 Task: Look for space in Valledupar, Colombia from 2nd June, 2023 to 9th June, 2023 for 5 adults in price range Rs.7000 to Rs.13000. Place can be shared room with 2 bedrooms having 5 beds and 2 bathrooms. Property type can be house, flat, guest house. Amenities needed are: wifi, washing machine. Booking option can be shelf check-in. Required host language is English.
Action: Mouse moved to (451, 96)
Screenshot: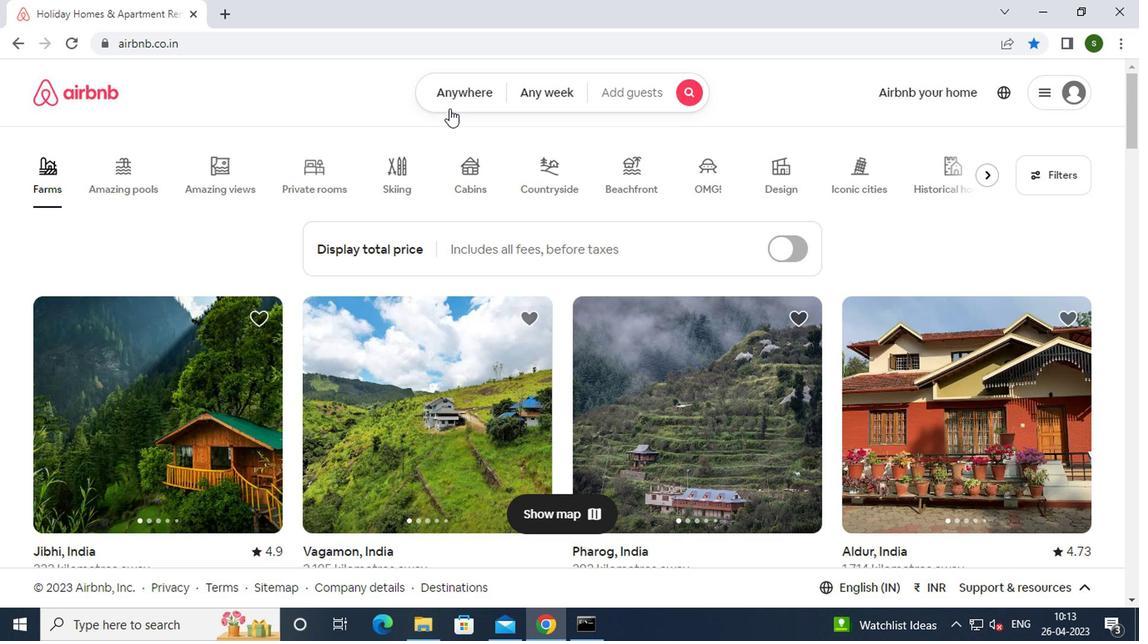 
Action: Mouse pressed left at (451, 96)
Screenshot: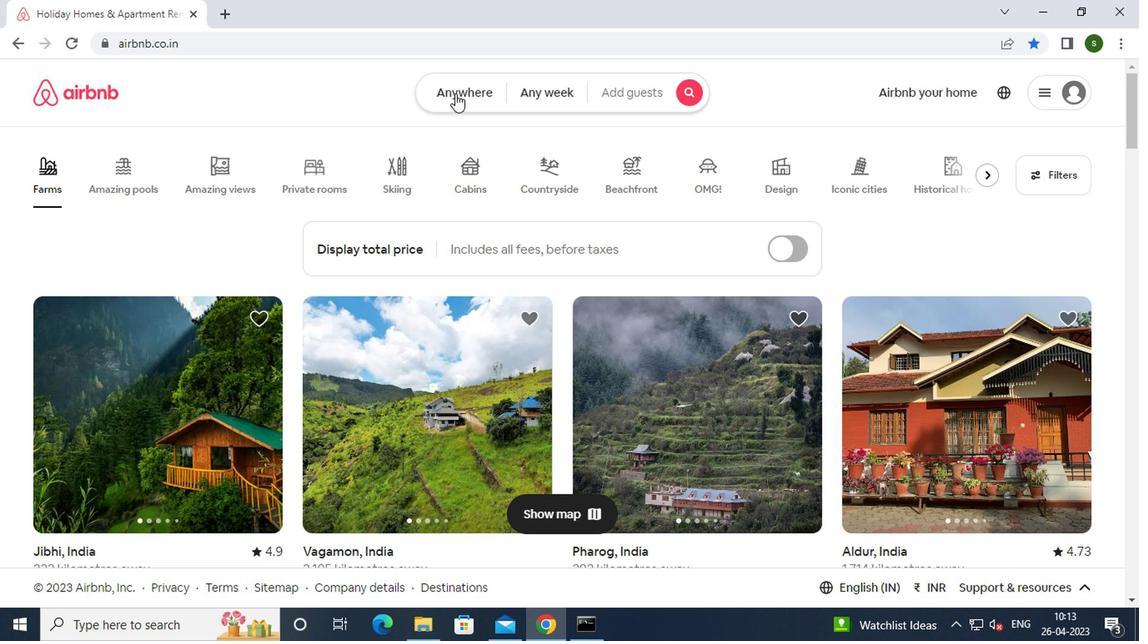 
Action: Mouse moved to (352, 169)
Screenshot: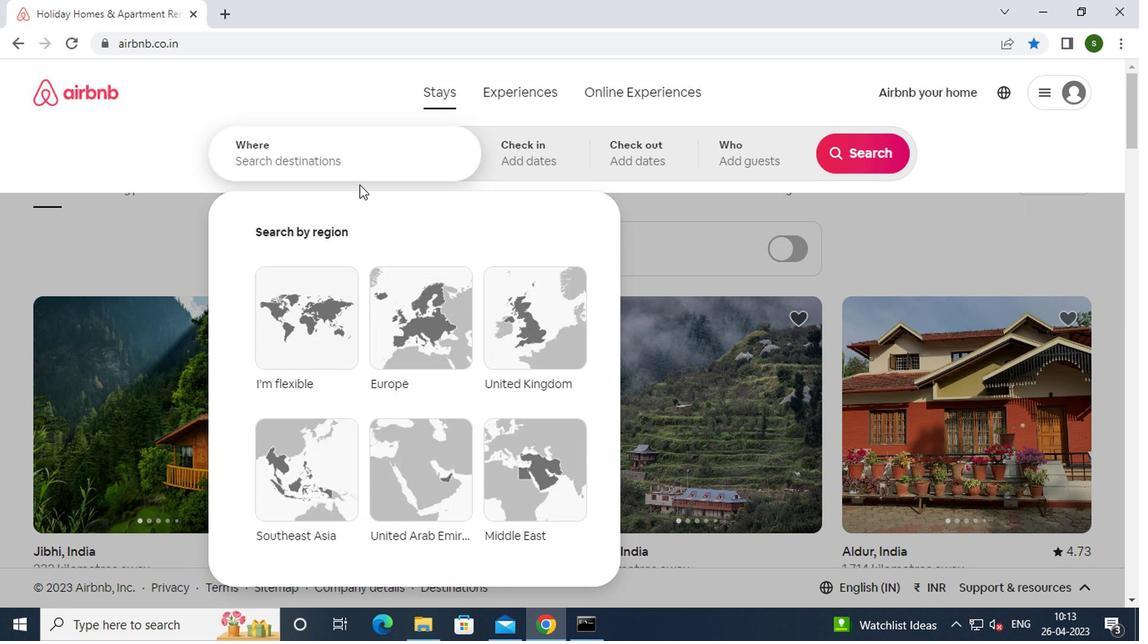 
Action: Mouse pressed left at (352, 169)
Screenshot: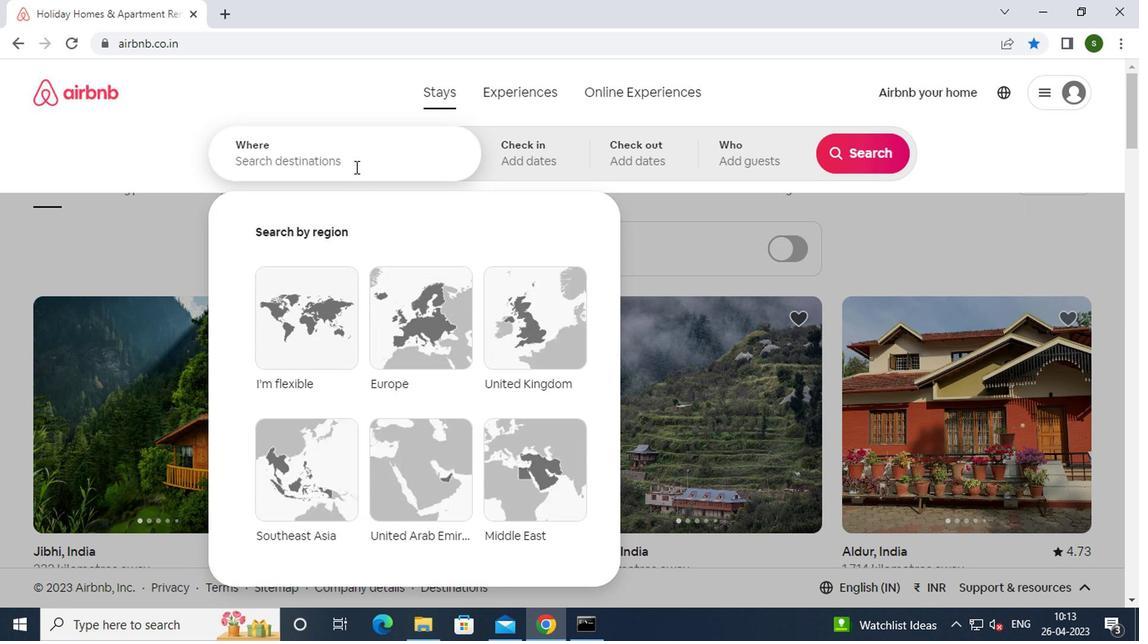 
Action: Key pressed v<Key.caps_lock>alledupar,<Key.space><Key.caps_lock>c<Key.caps_lock>olombia<Key.enter>
Screenshot: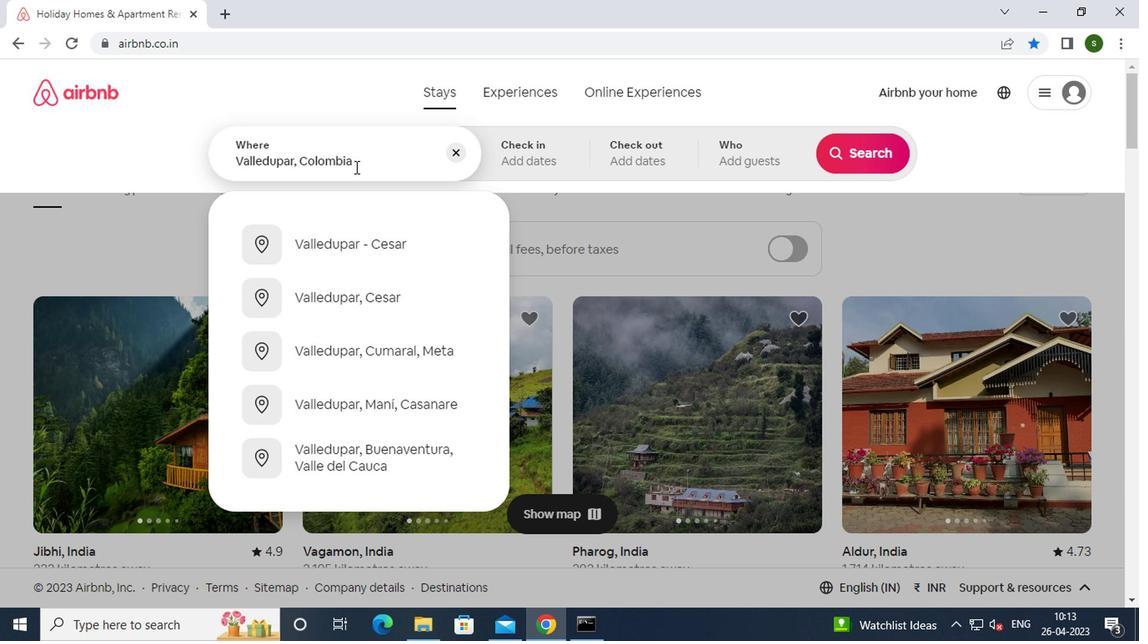 
Action: Mouse moved to (853, 287)
Screenshot: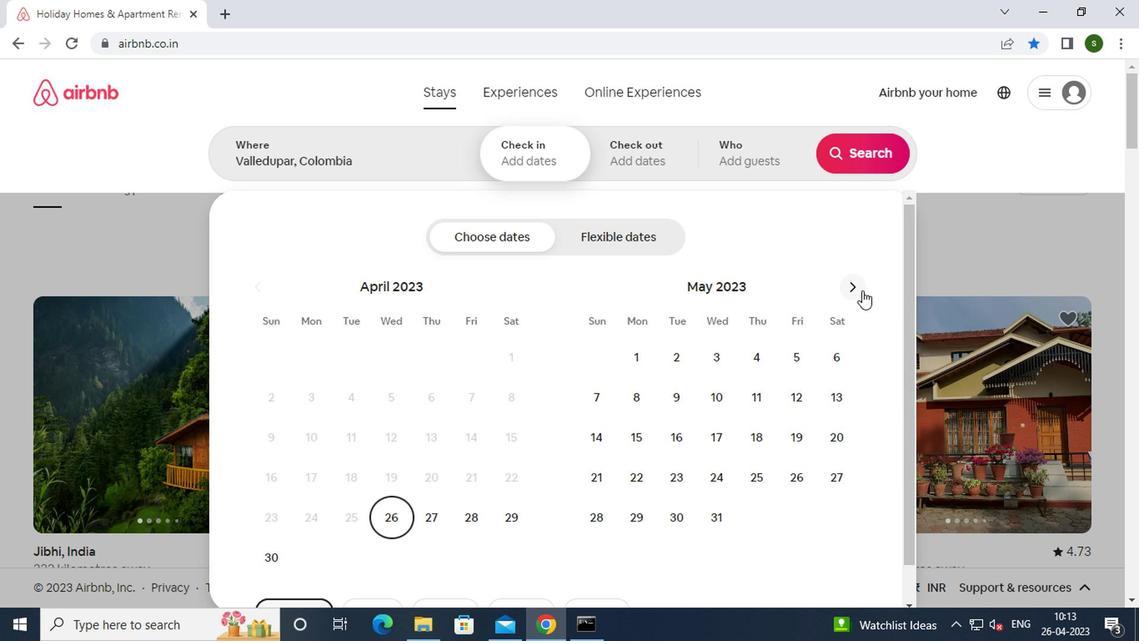 
Action: Mouse pressed left at (853, 287)
Screenshot: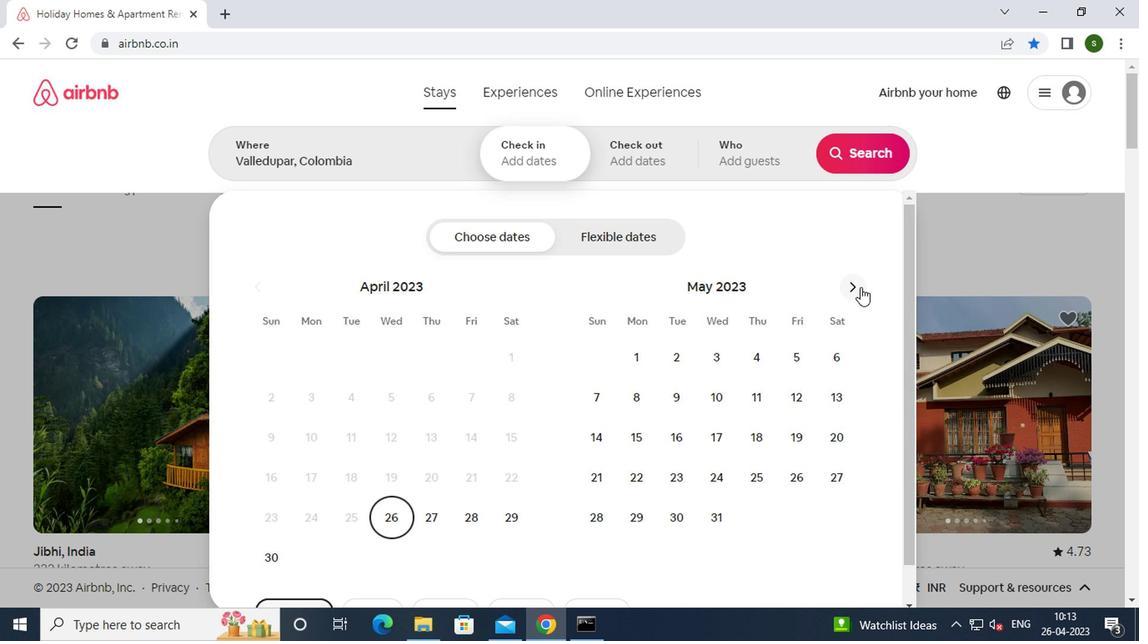 
Action: Mouse moved to (803, 359)
Screenshot: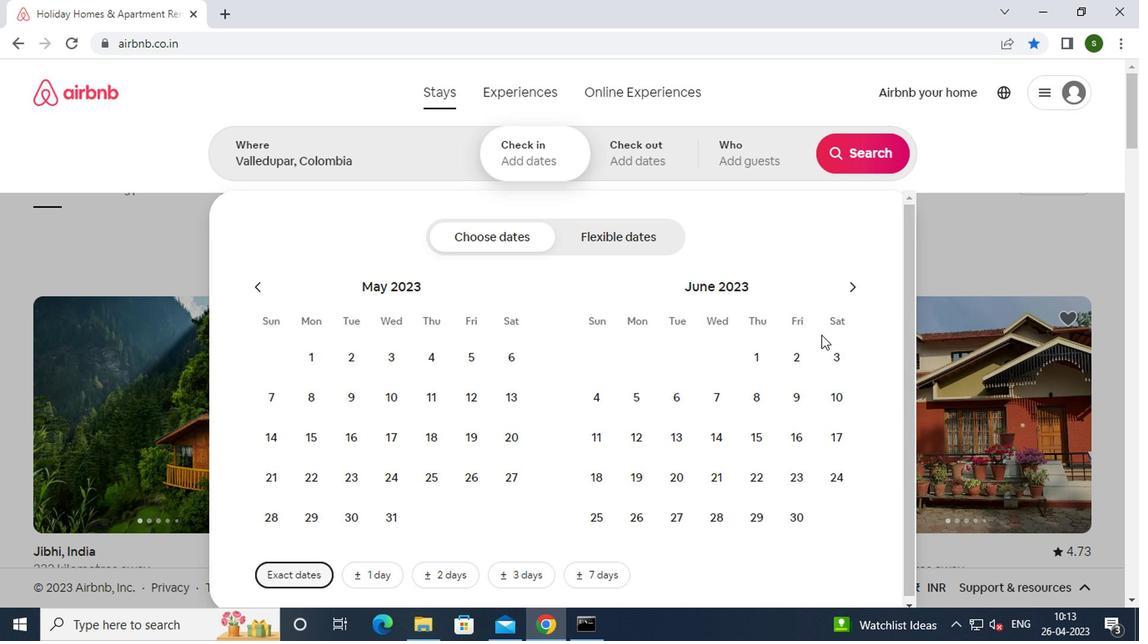 
Action: Mouse pressed left at (803, 359)
Screenshot: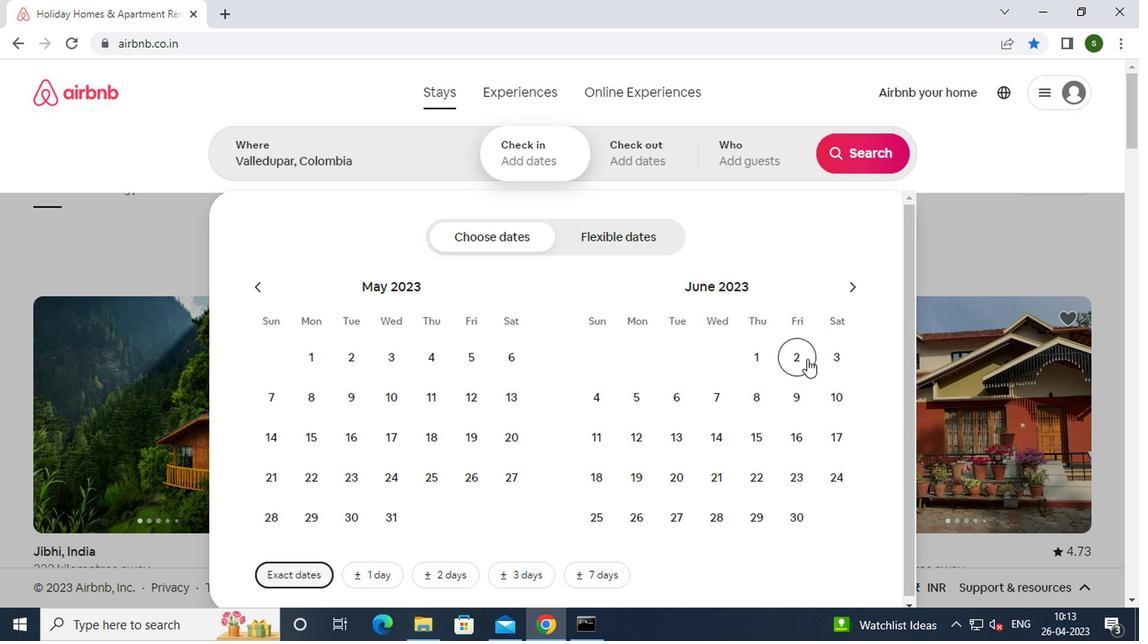 
Action: Mouse moved to (798, 390)
Screenshot: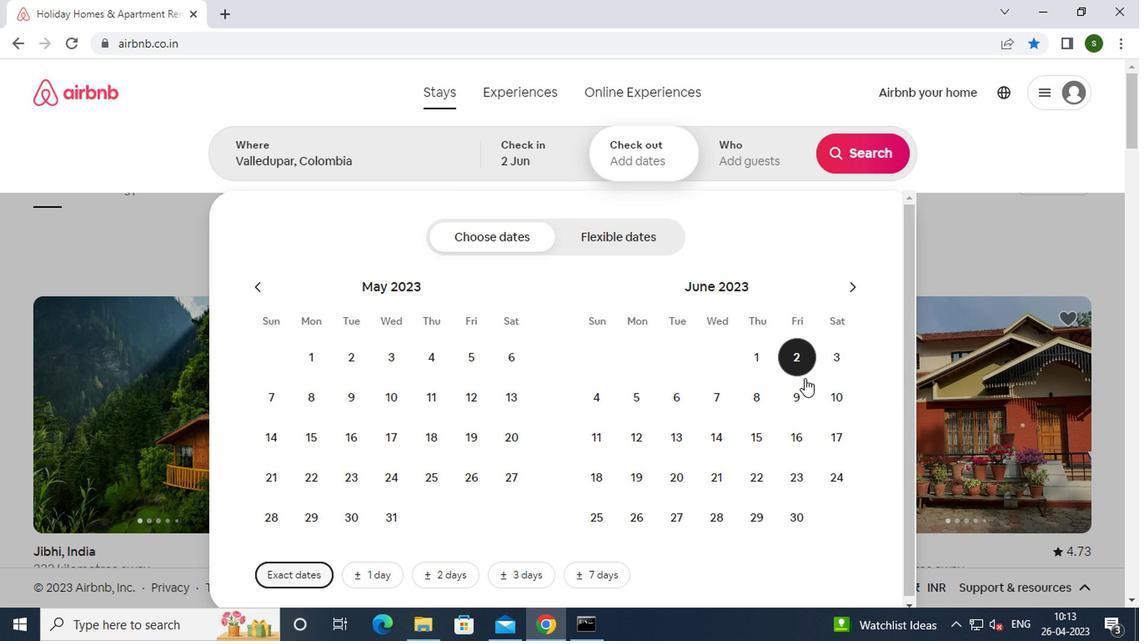 
Action: Mouse pressed left at (798, 390)
Screenshot: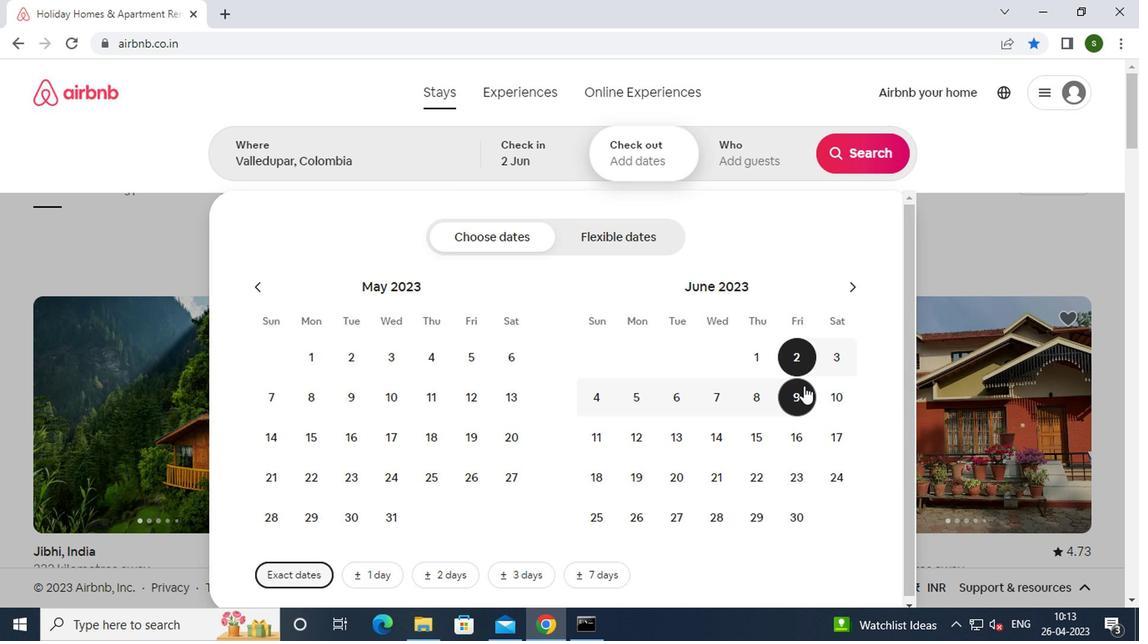 
Action: Mouse moved to (753, 169)
Screenshot: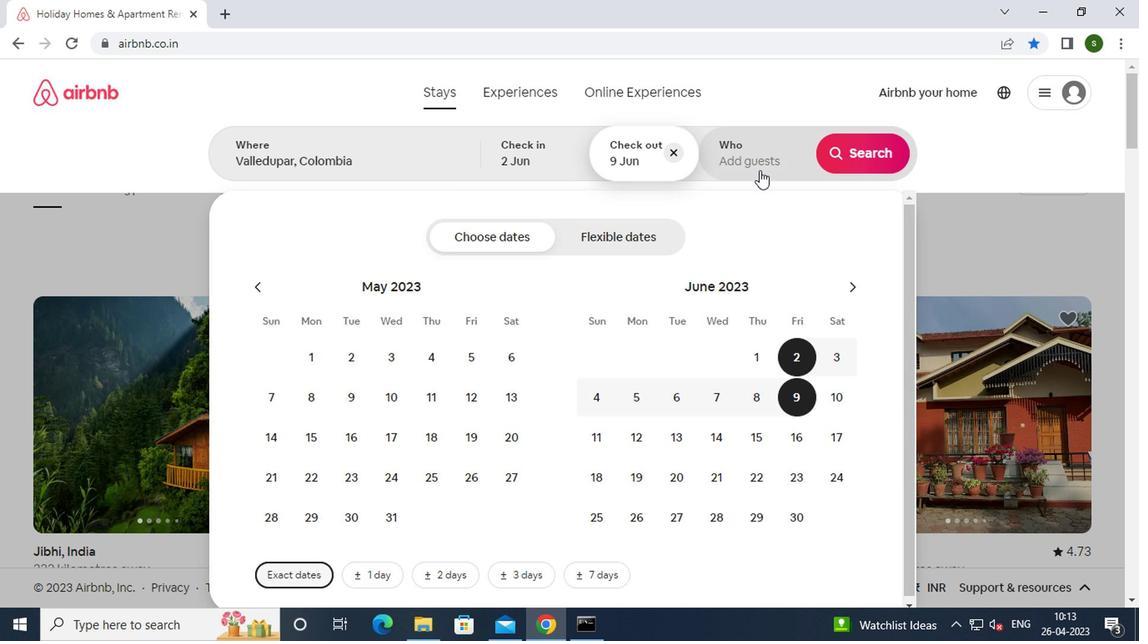
Action: Mouse pressed left at (753, 169)
Screenshot: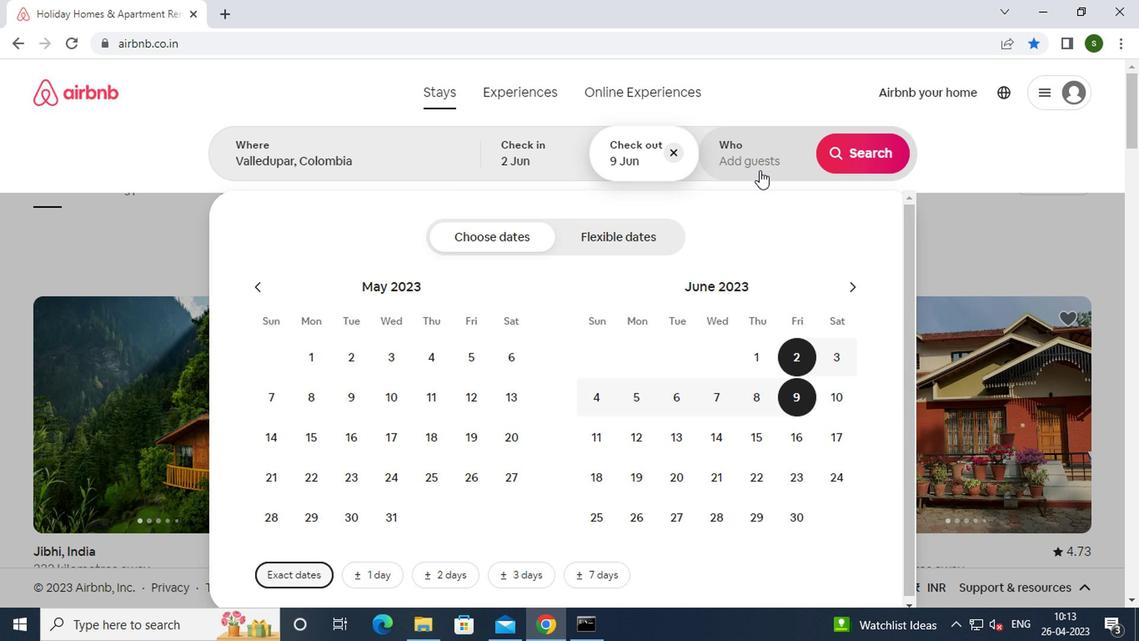 
Action: Mouse moved to (879, 243)
Screenshot: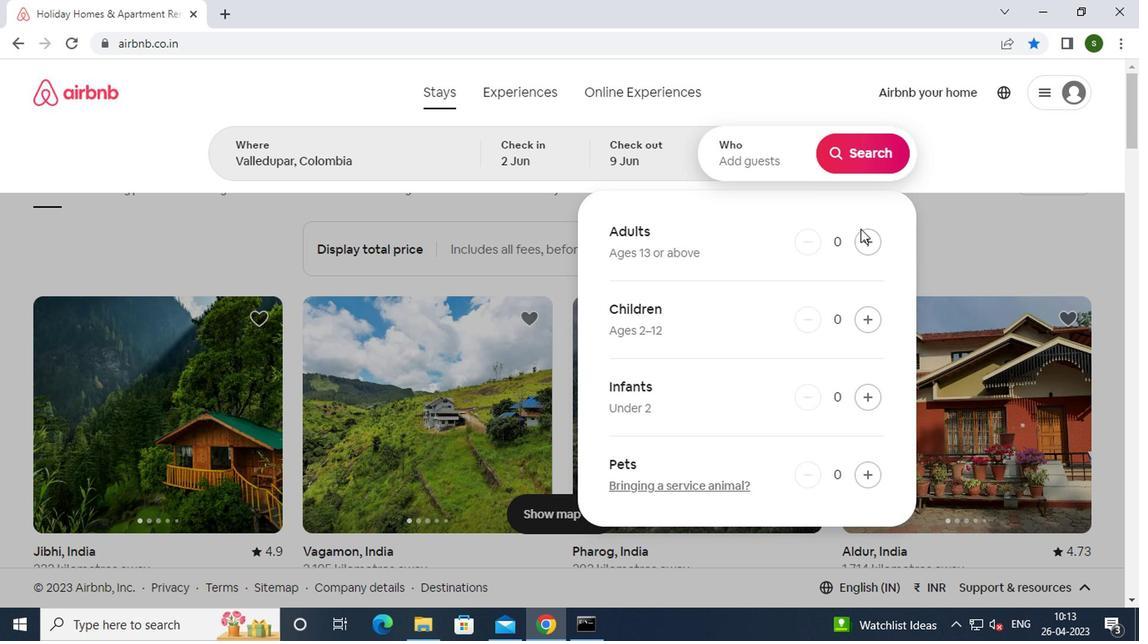 
Action: Mouse pressed left at (879, 243)
Screenshot: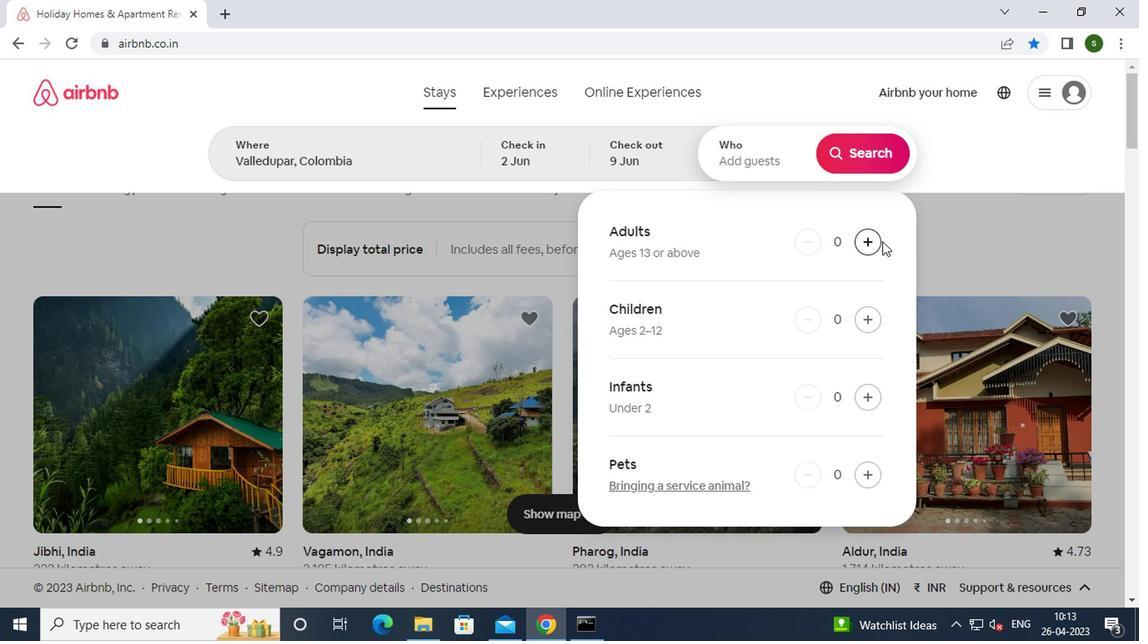
Action: Mouse moved to (872, 243)
Screenshot: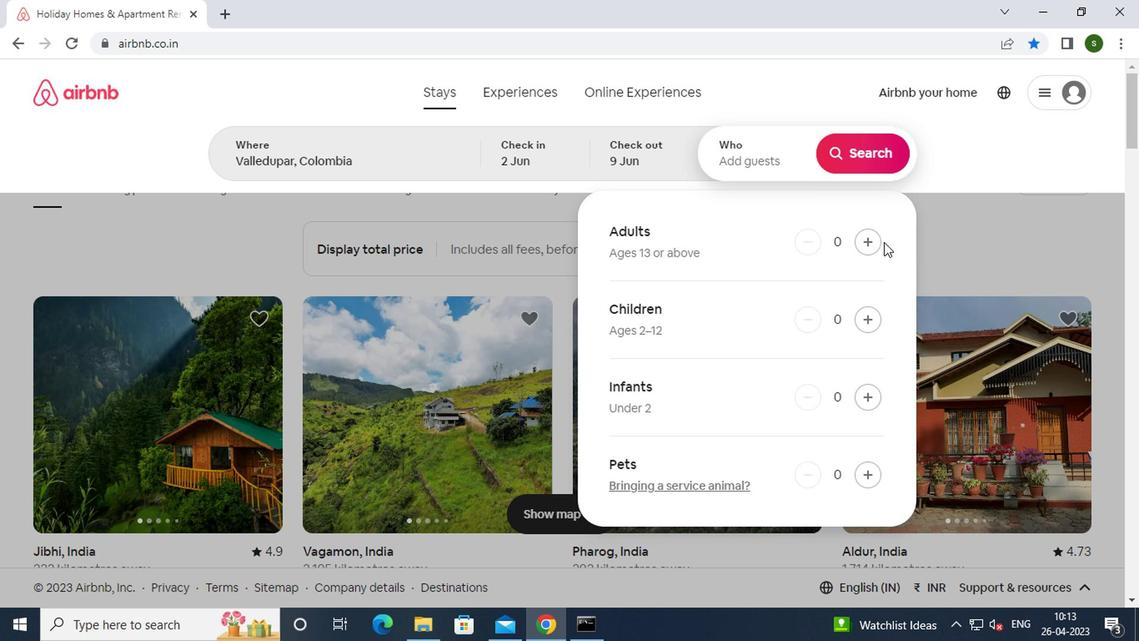 
Action: Mouse pressed left at (872, 243)
Screenshot: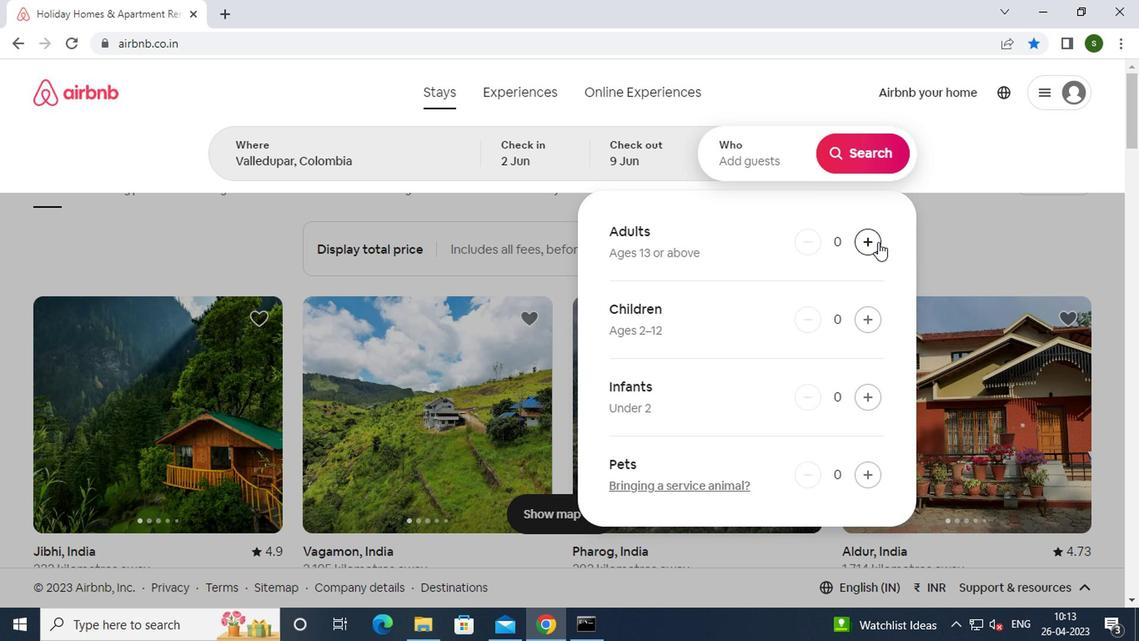 
Action: Mouse pressed left at (872, 243)
Screenshot: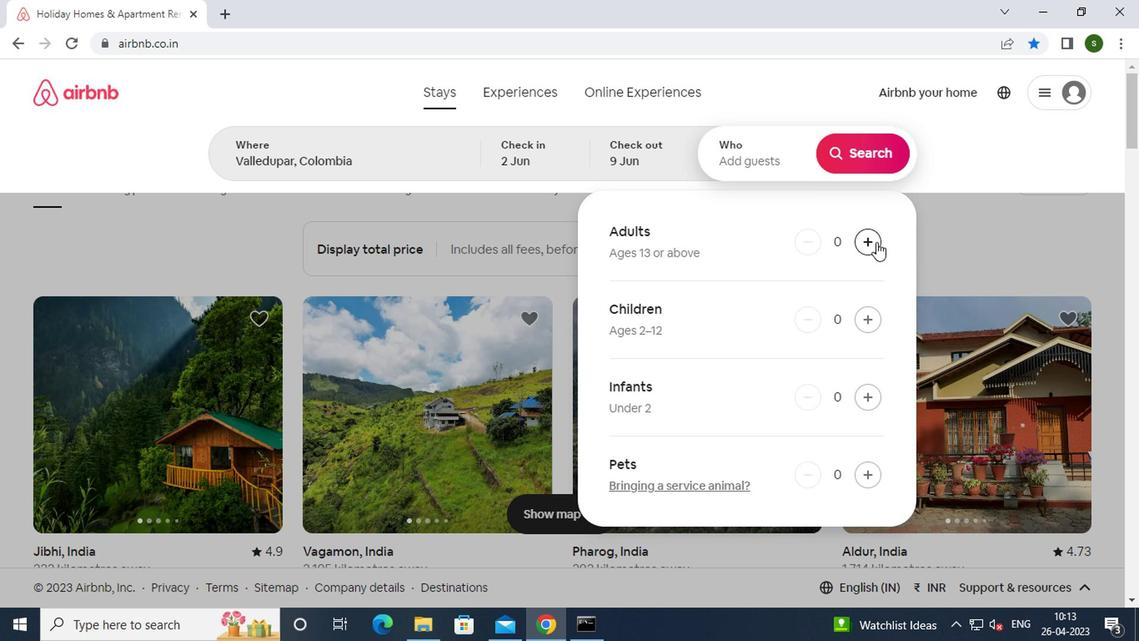 
Action: Mouse pressed left at (872, 243)
Screenshot: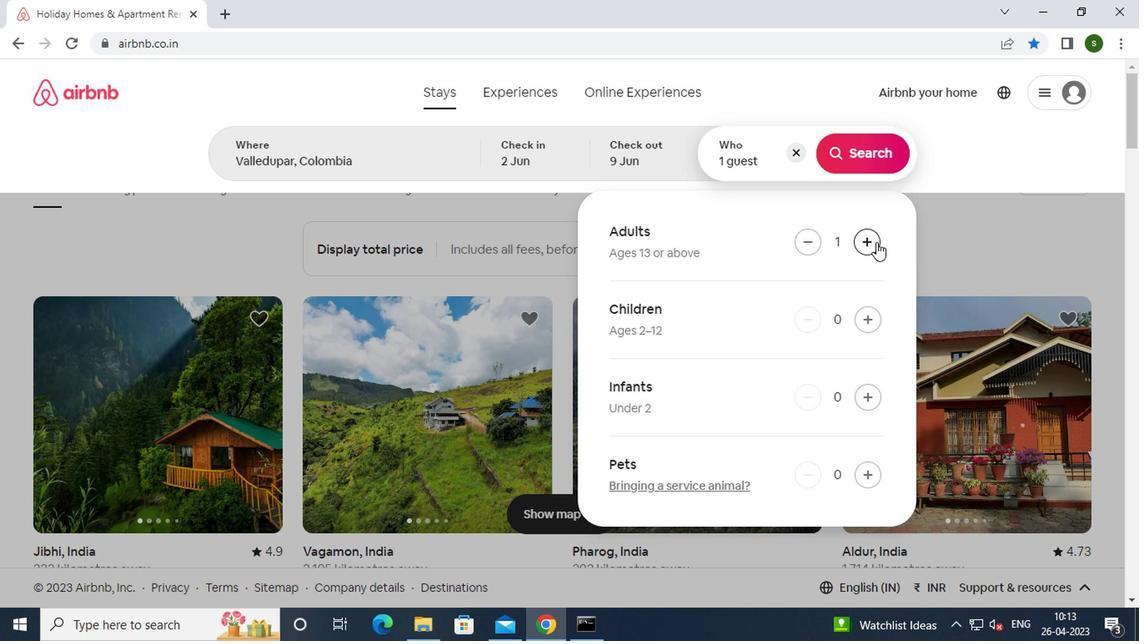 
Action: Mouse pressed left at (872, 243)
Screenshot: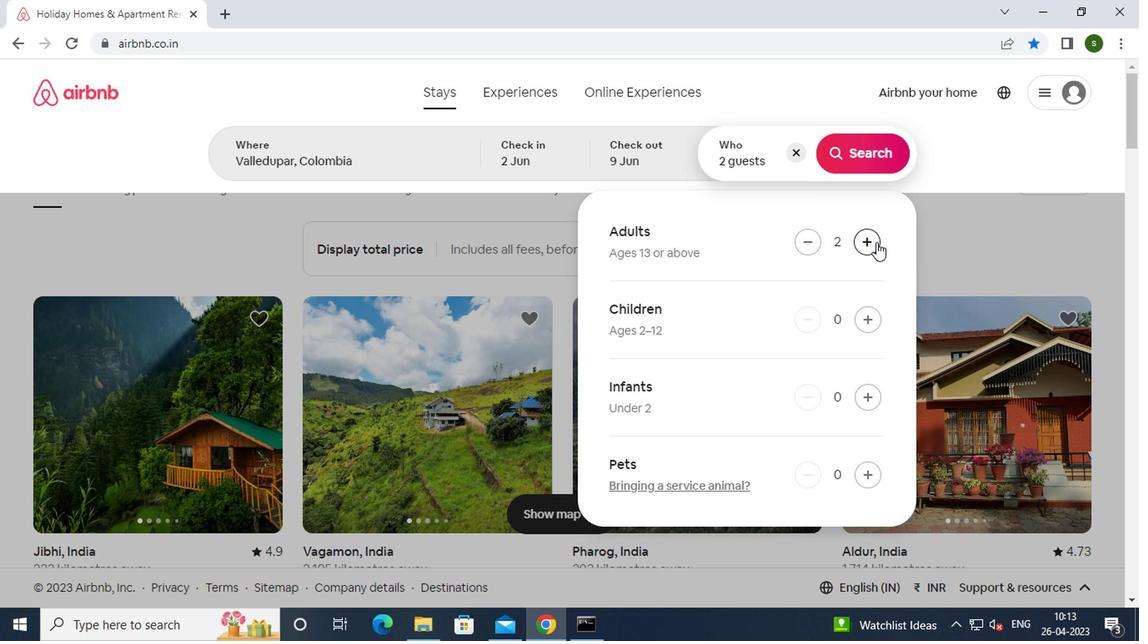 
Action: Mouse pressed left at (872, 243)
Screenshot: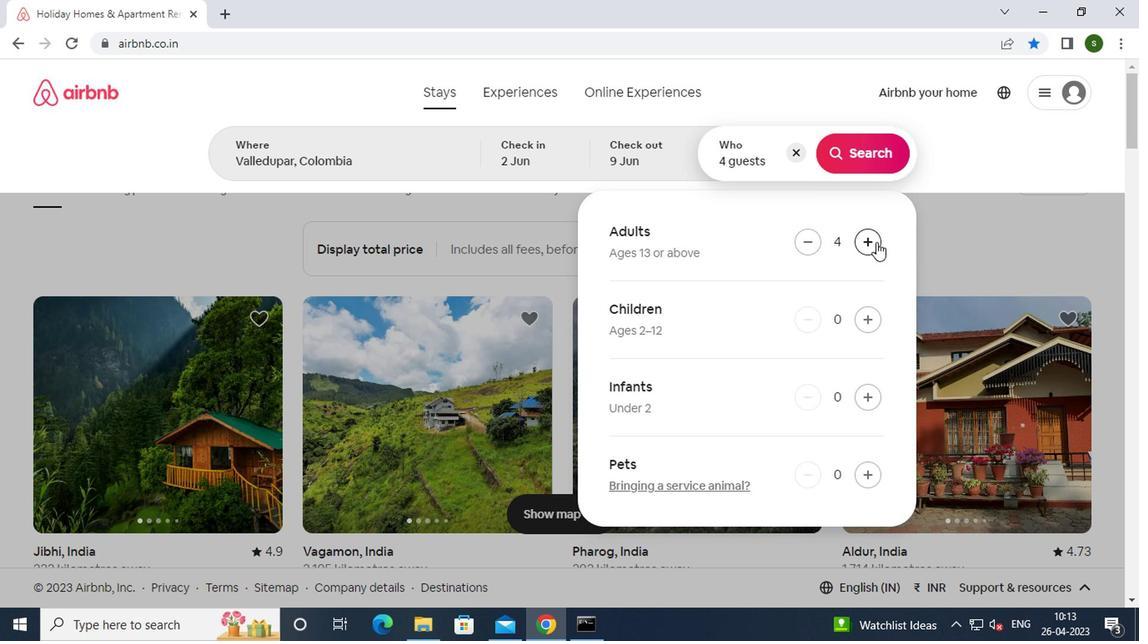 
Action: Mouse moved to (869, 165)
Screenshot: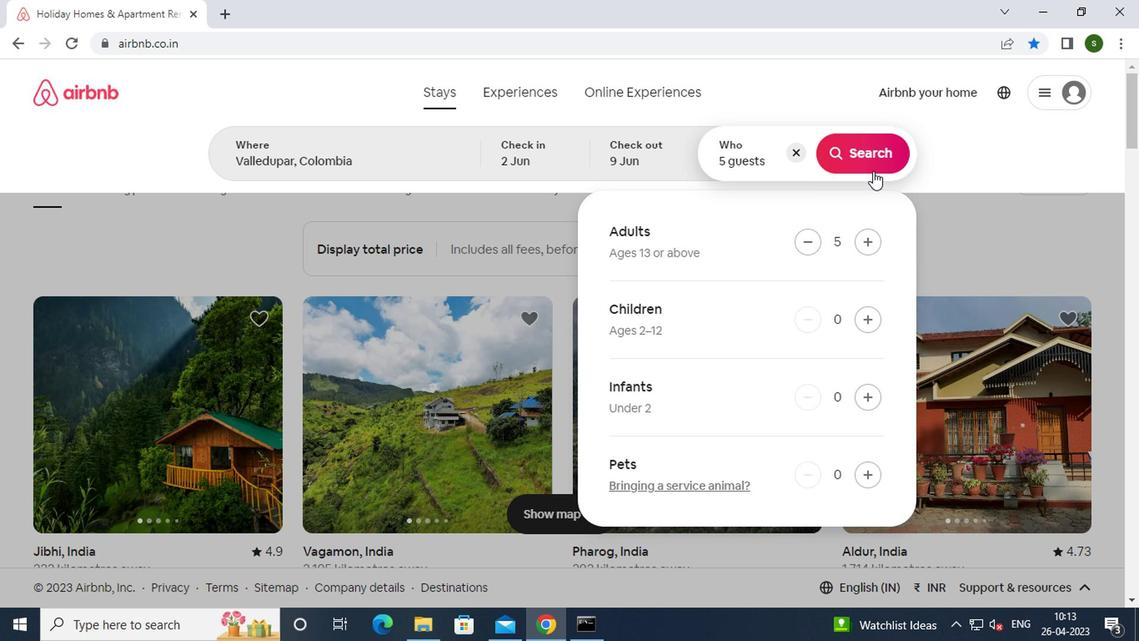 
Action: Mouse pressed left at (869, 165)
Screenshot: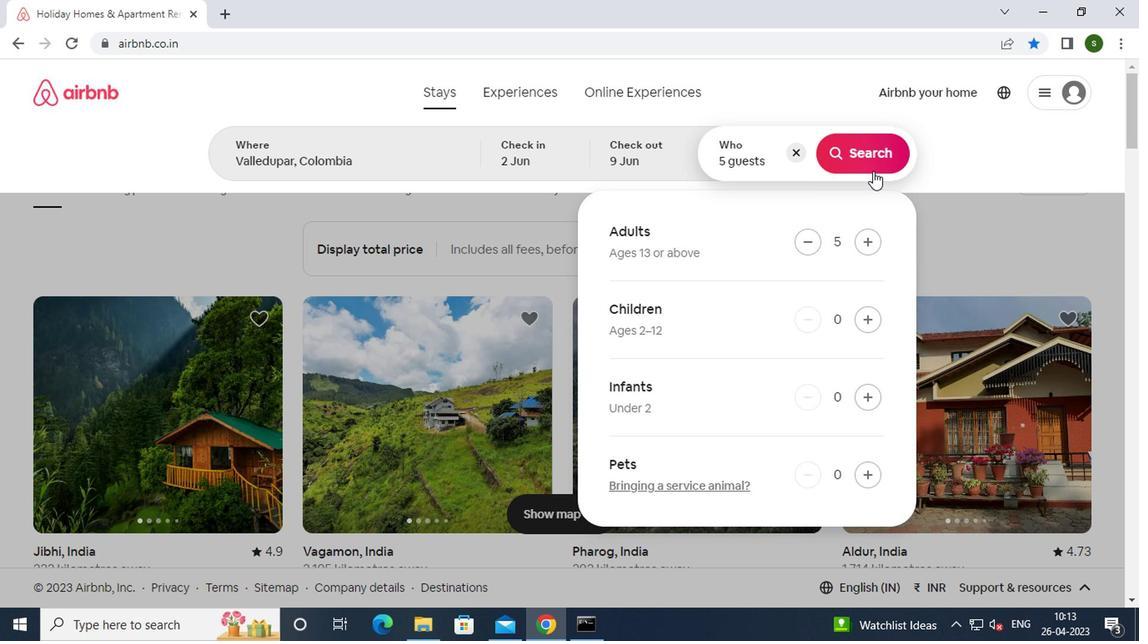 
Action: Mouse moved to (1057, 158)
Screenshot: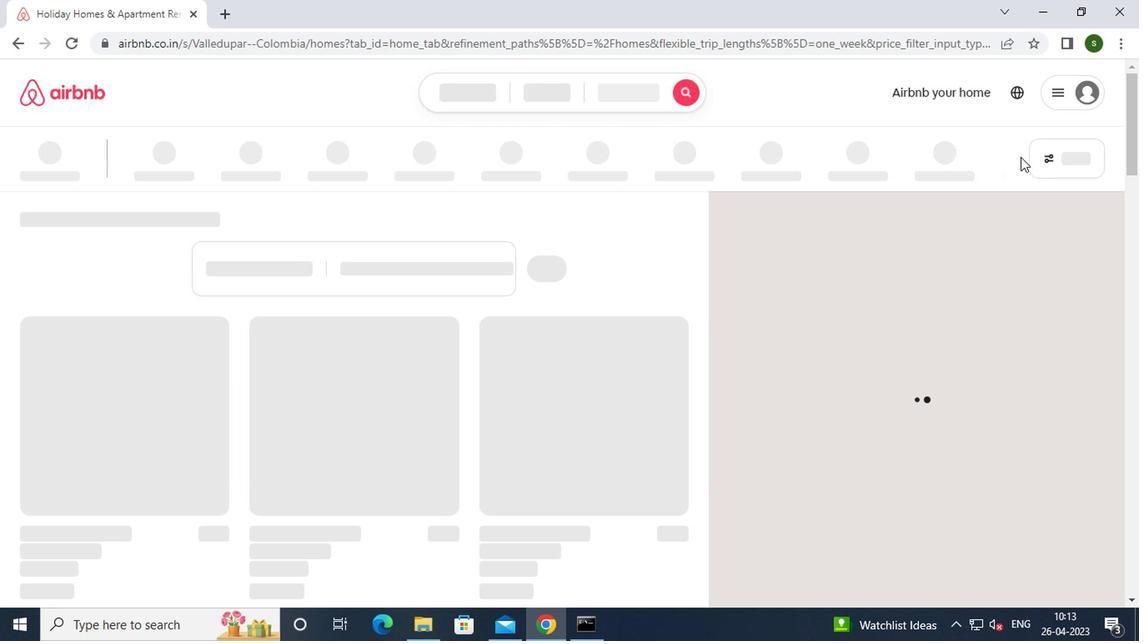 
Action: Mouse pressed left at (1057, 158)
Screenshot: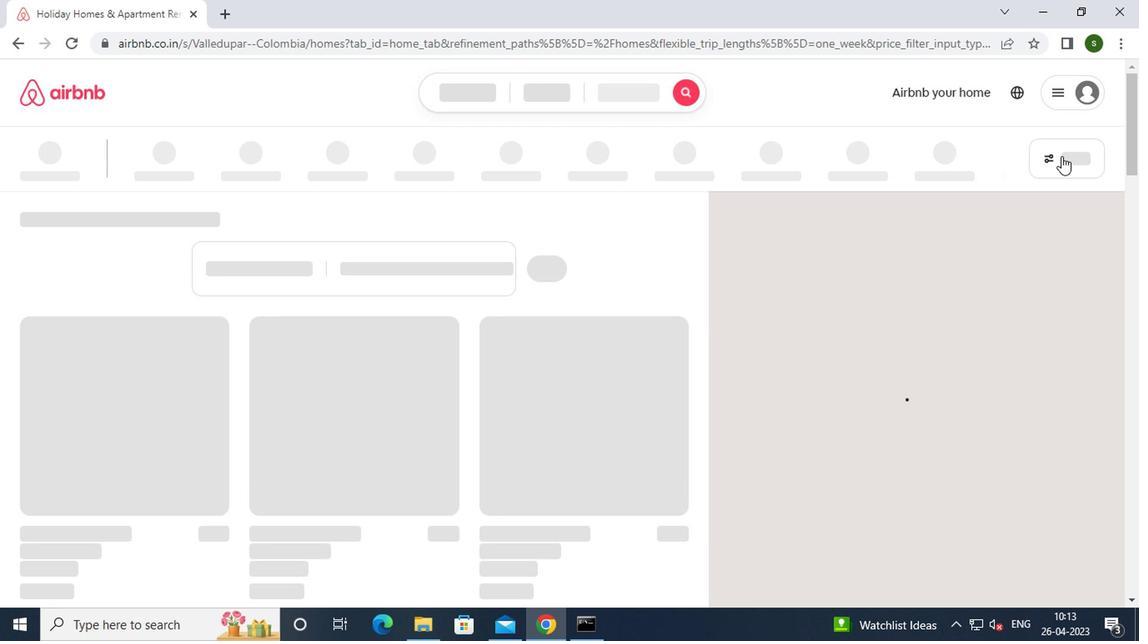 
Action: Mouse pressed left at (1057, 158)
Screenshot: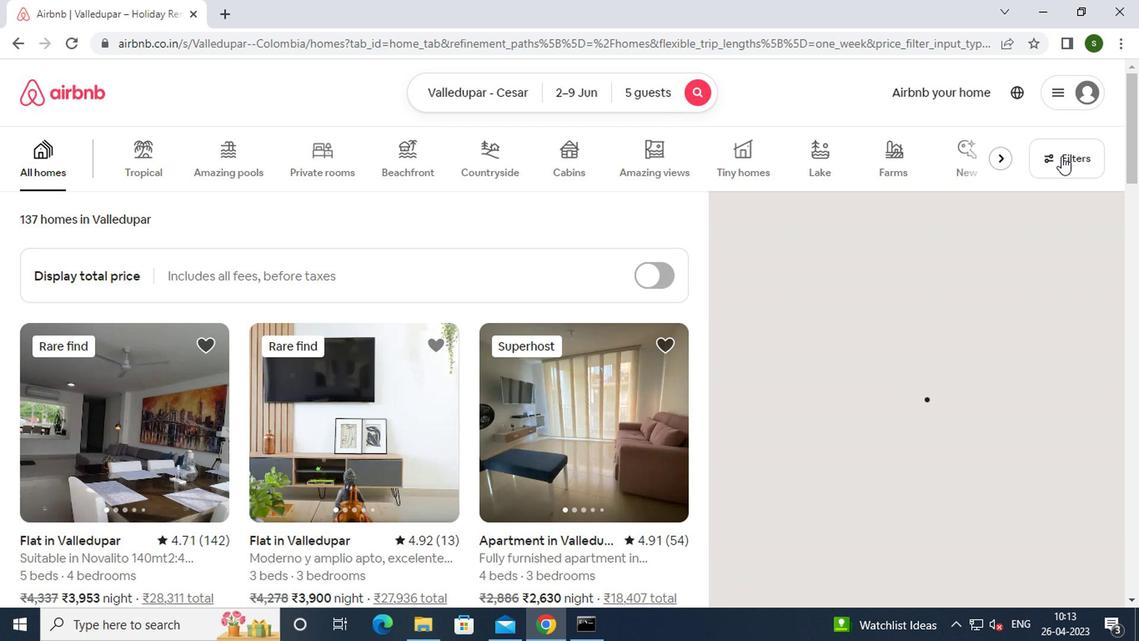 
Action: Mouse moved to (517, 365)
Screenshot: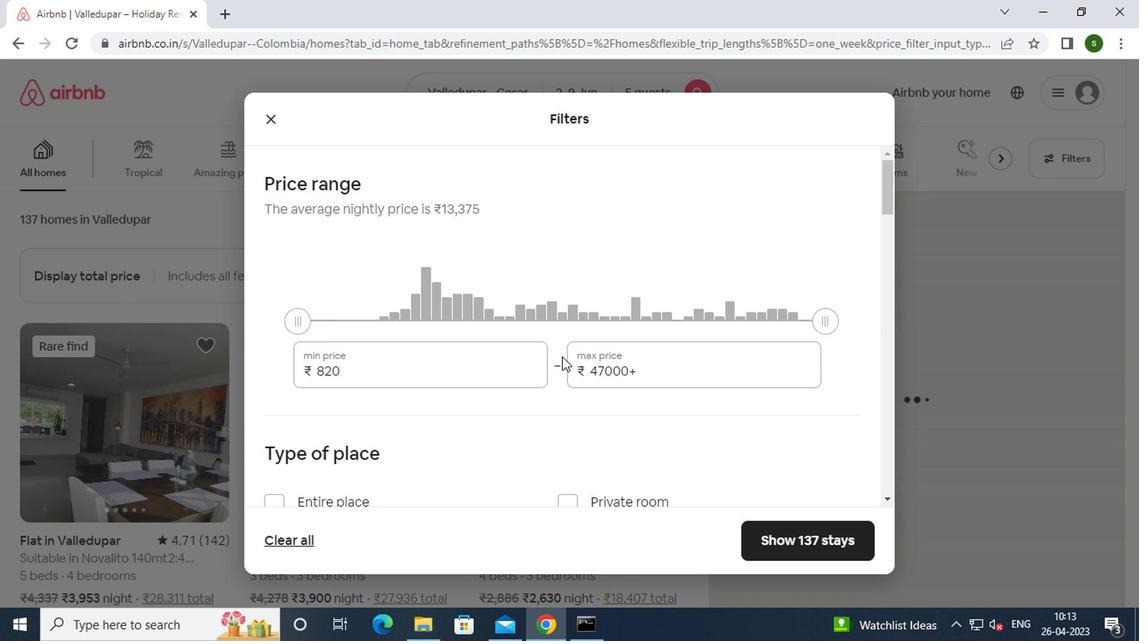 
Action: Mouse pressed left at (517, 365)
Screenshot: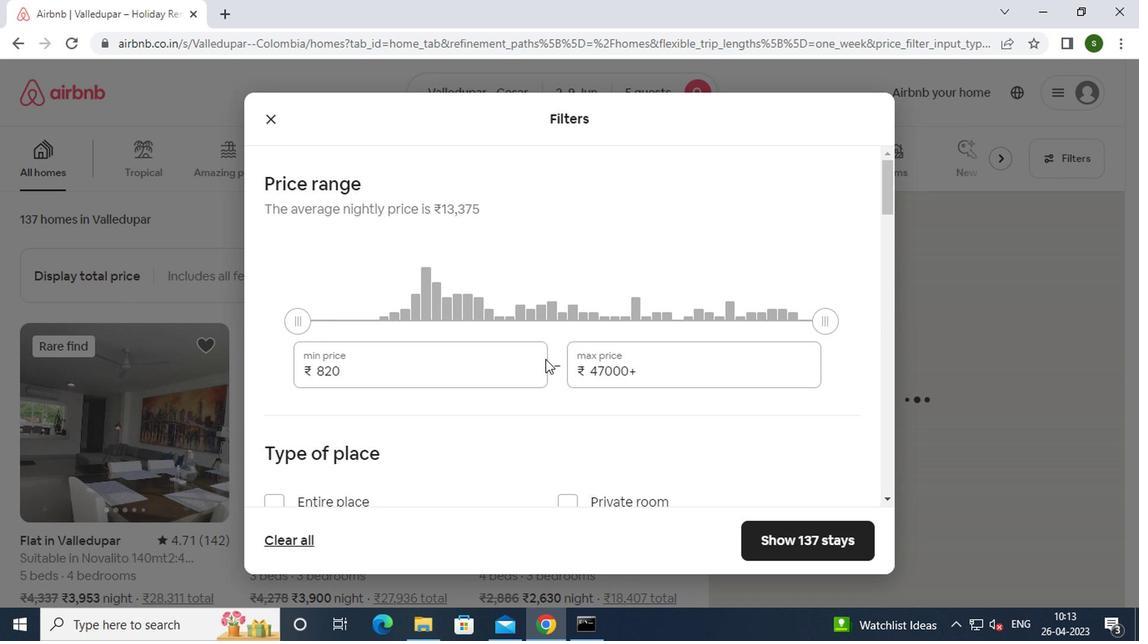 
Action: Key pressed <Key.backspace><Key.backspace><Key.backspace><Key.backspace><Key.backspace><Key.backspace><Key.backspace><Key.backspace>7000
Screenshot: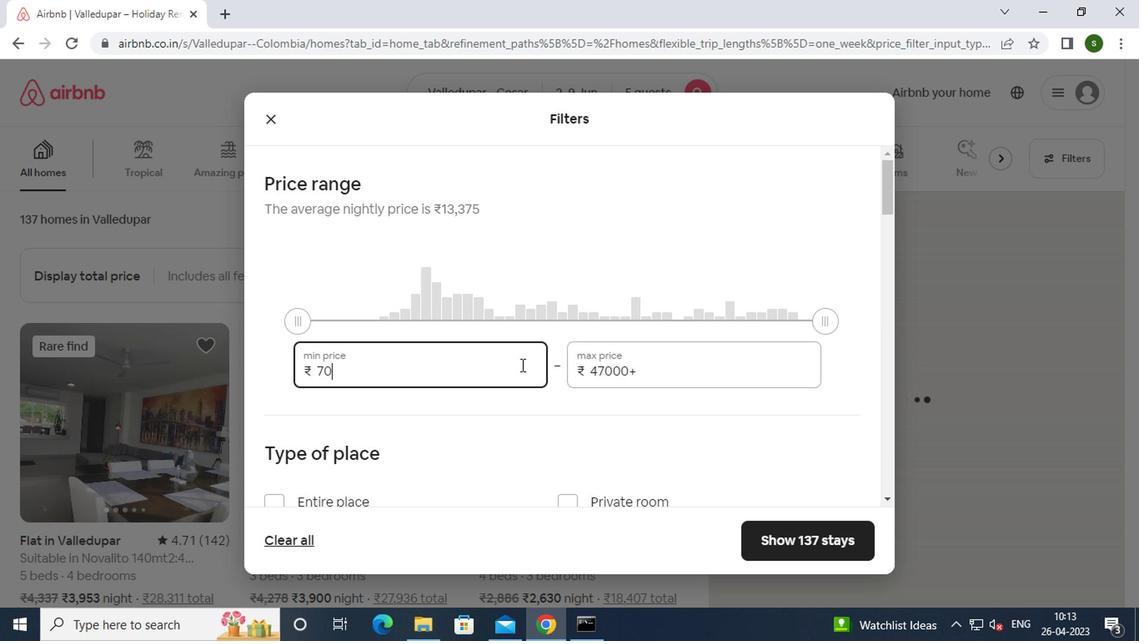 
Action: Mouse moved to (636, 374)
Screenshot: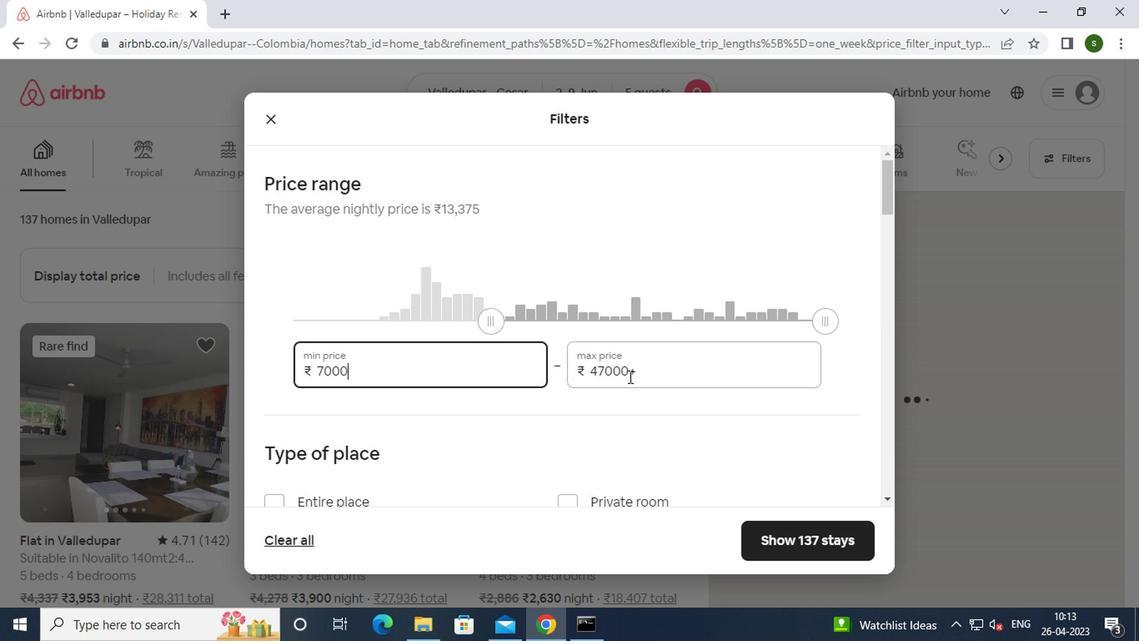
Action: Mouse pressed left at (636, 374)
Screenshot: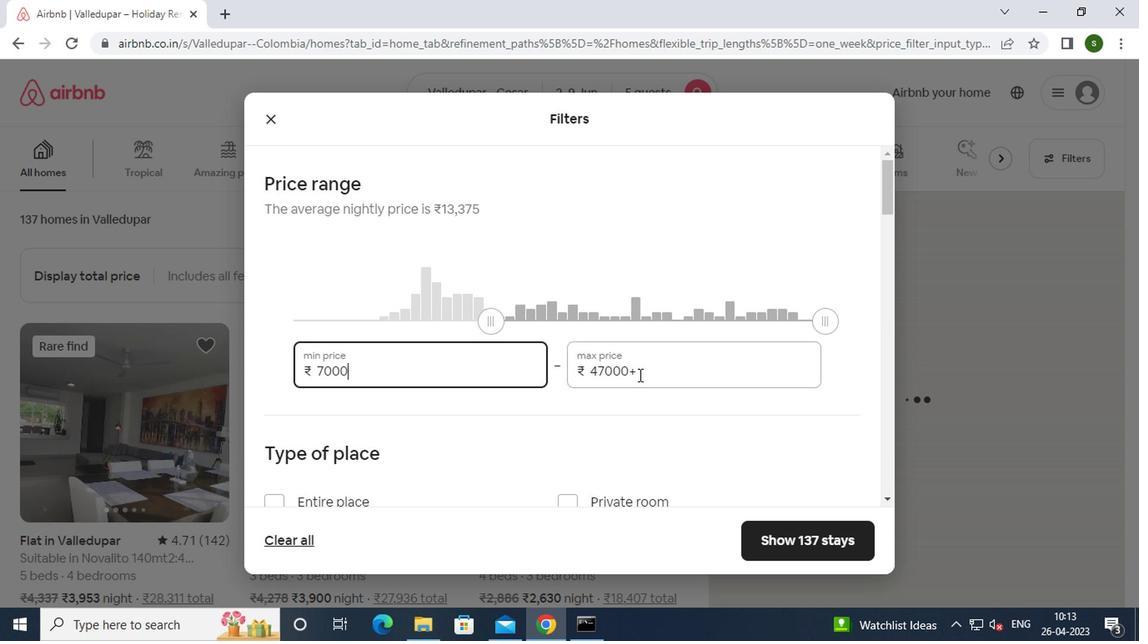 
Action: Key pressed <Key.backspace><Key.backspace><Key.backspace><Key.backspace><Key.backspace><Key.backspace><Key.backspace><Key.backspace><Key.backspace><Key.backspace><Key.backspace><Key.backspace><Key.backspace>13000
Screenshot: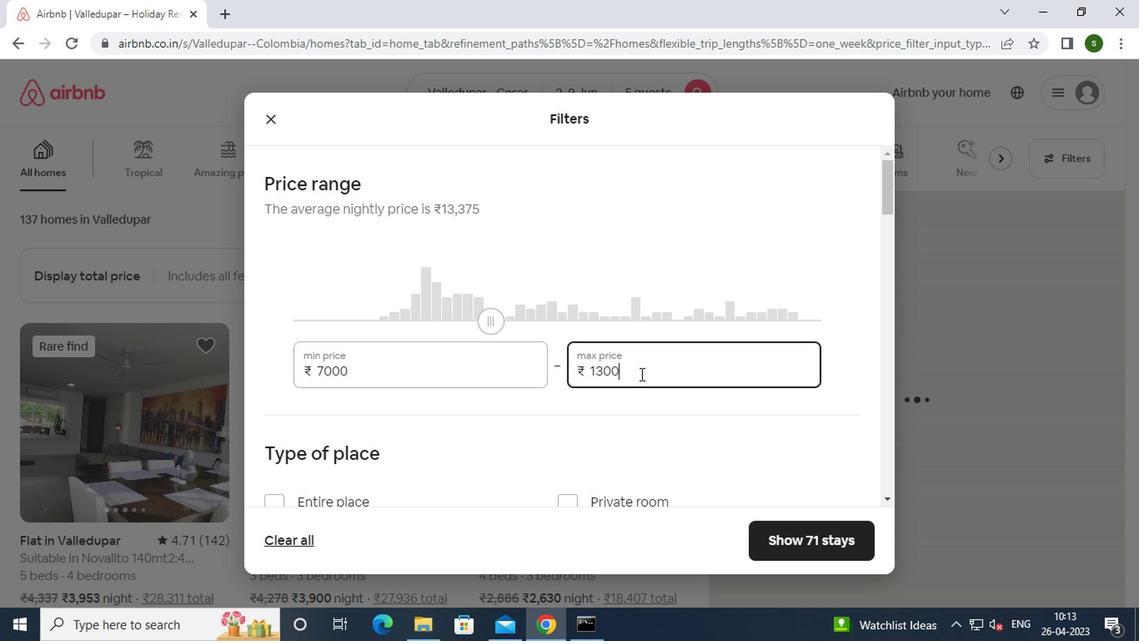 
Action: Mouse scrolled (636, 373) with delta (0, 0)
Screenshot: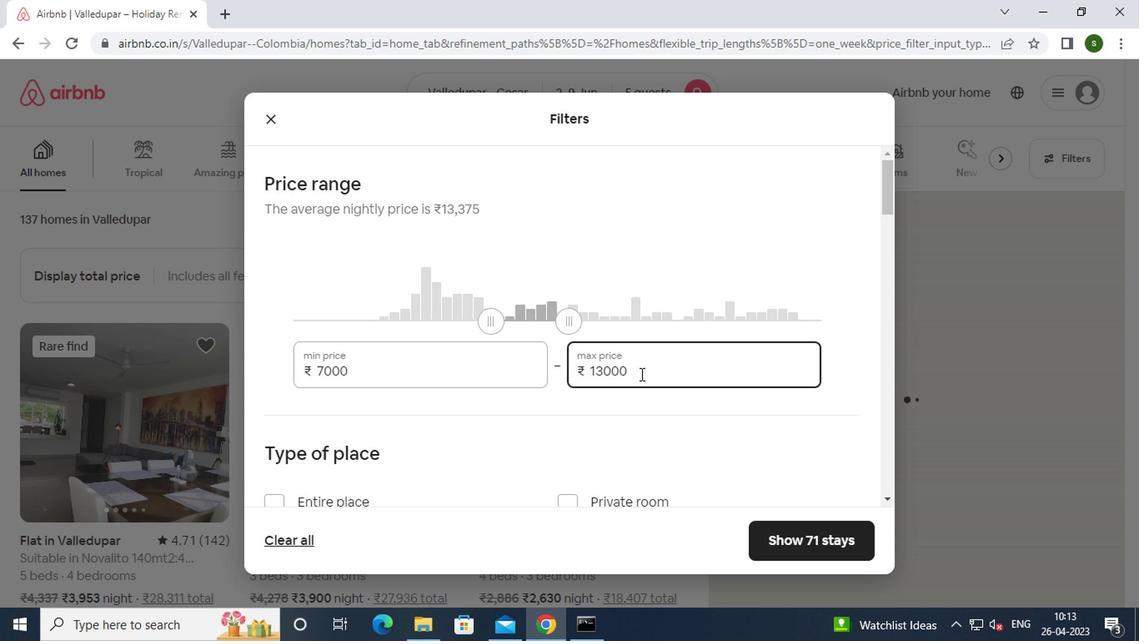 
Action: Mouse scrolled (636, 373) with delta (0, 0)
Screenshot: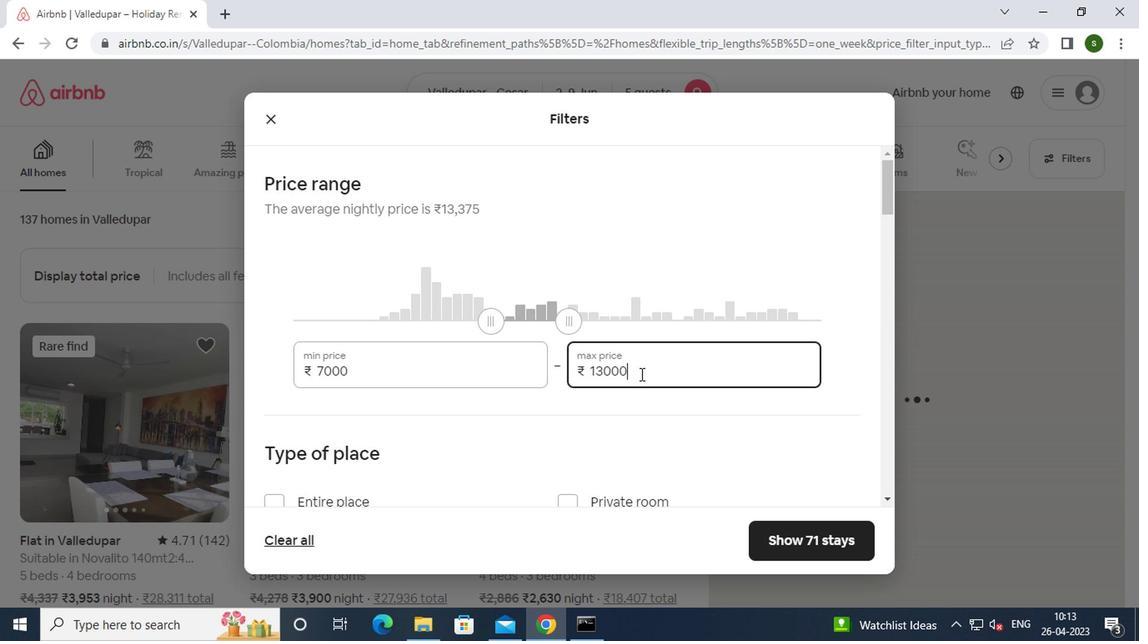 
Action: Mouse scrolled (636, 373) with delta (0, 0)
Screenshot: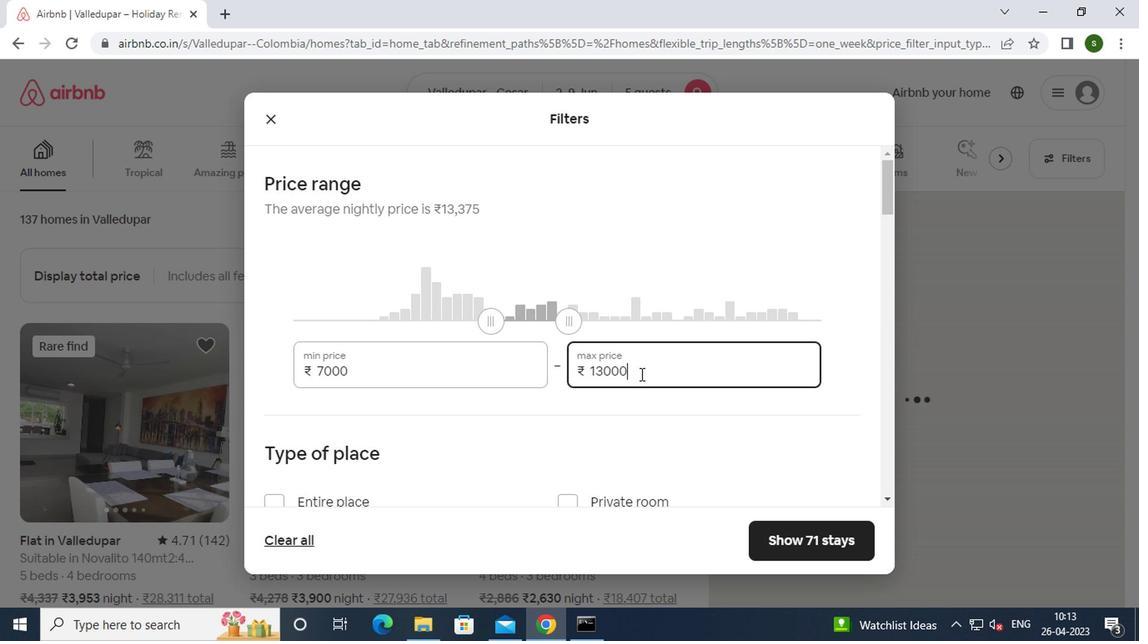 
Action: Mouse moved to (334, 319)
Screenshot: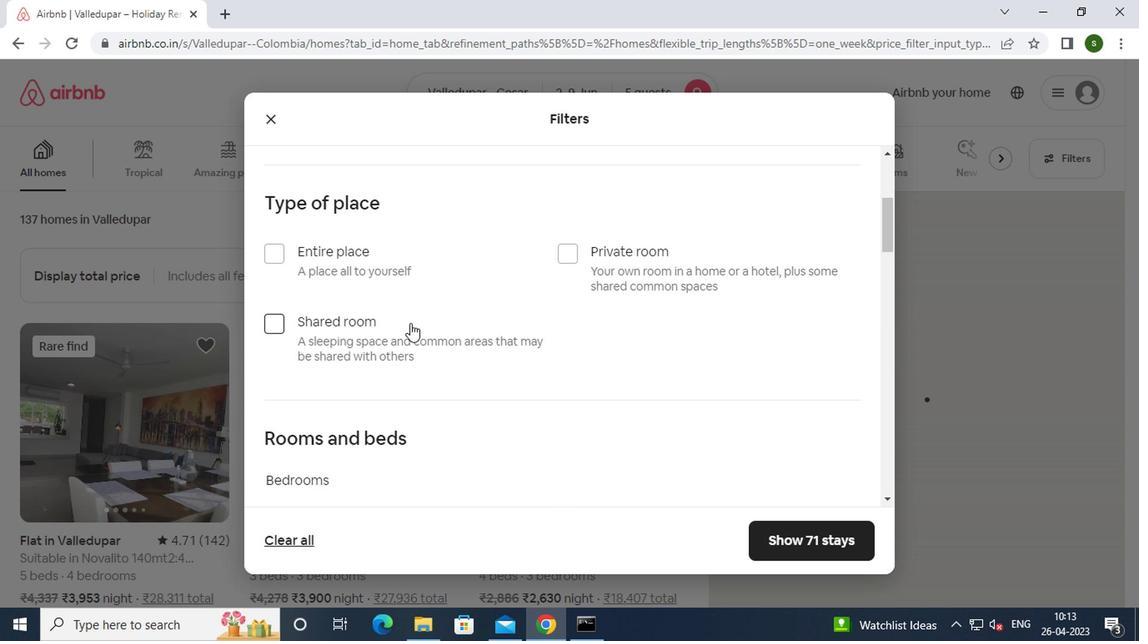 
Action: Mouse pressed left at (334, 319)
Screenshot: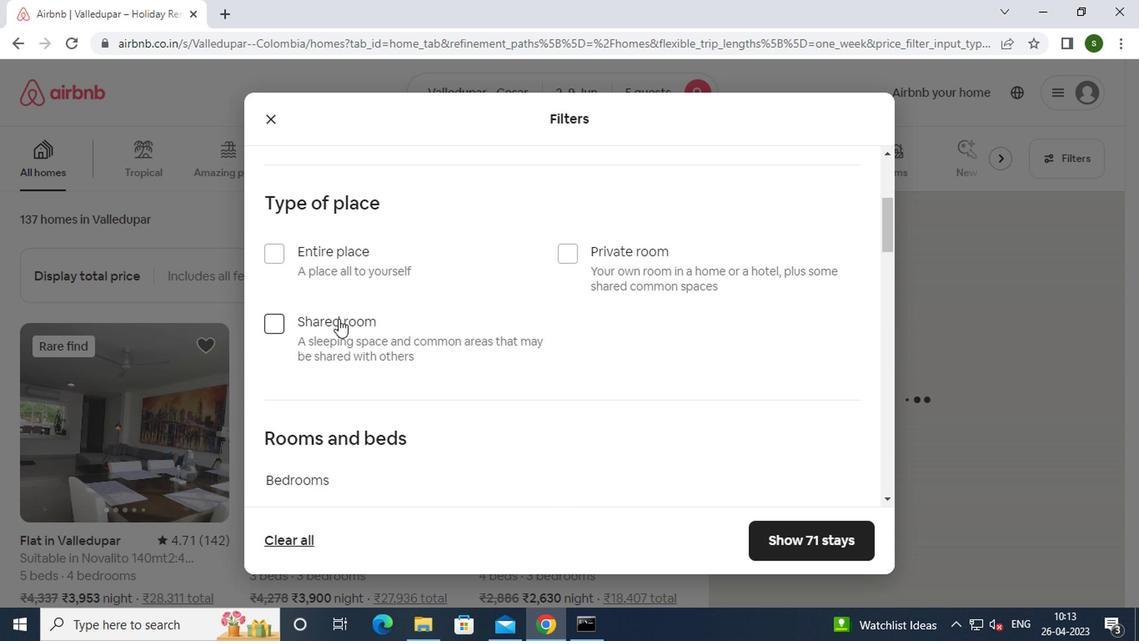 
Action: Mouse moved to (361, 310)
Screenshot: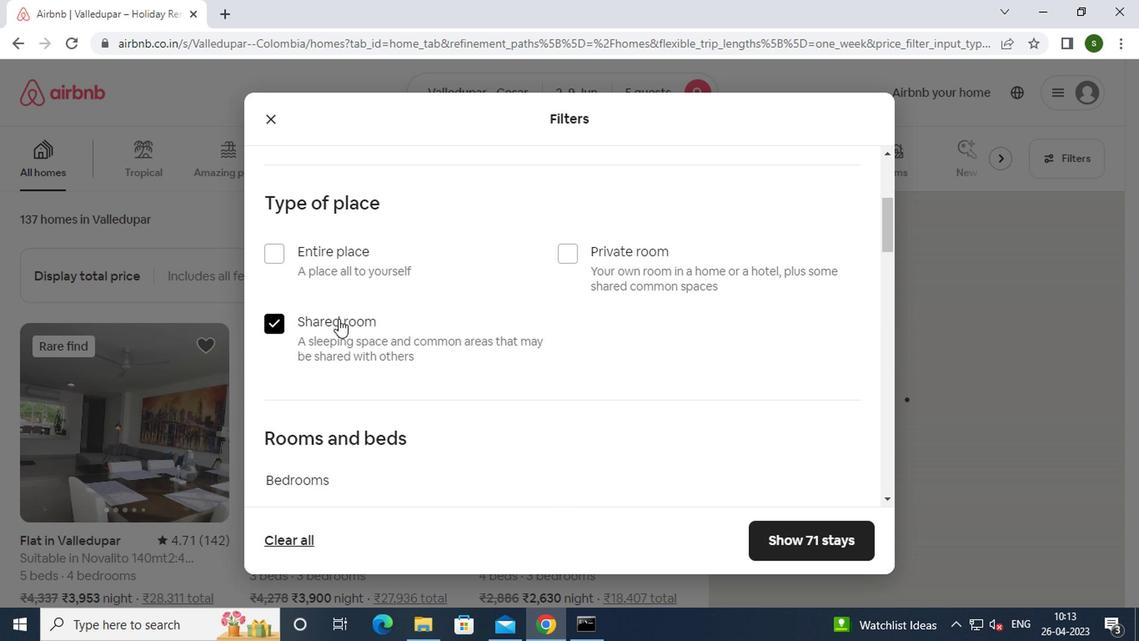 
Action: Mouse scrolled (361, 309) with delta (0, -1)
Screenshot: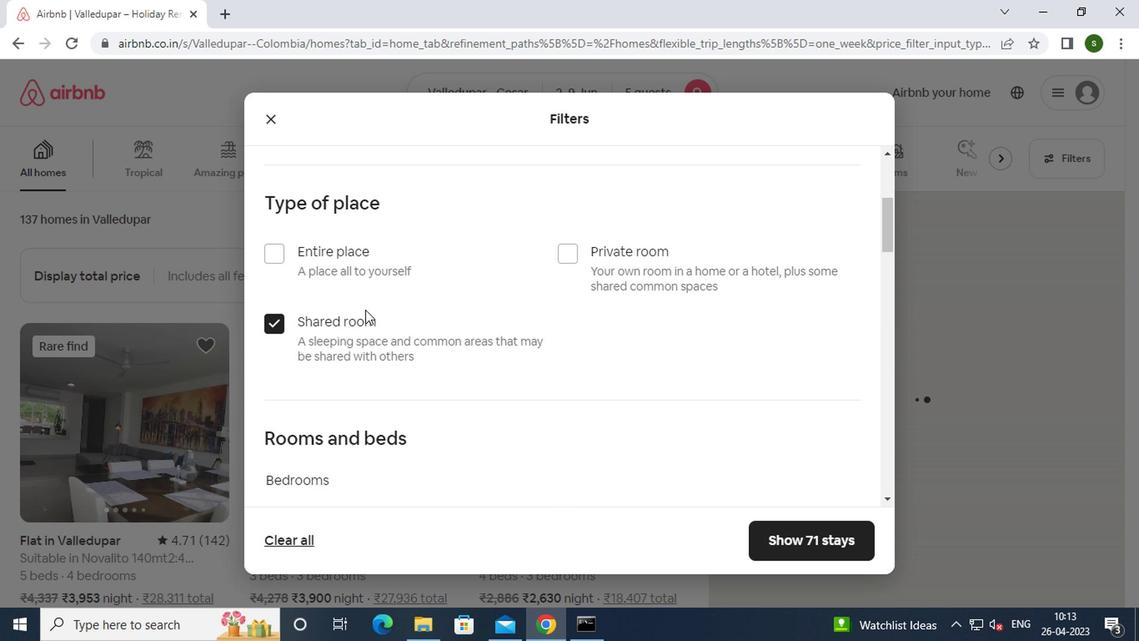 
Action: Mouse scrolled (361, 309) with delta (0, -1)
Screenshot: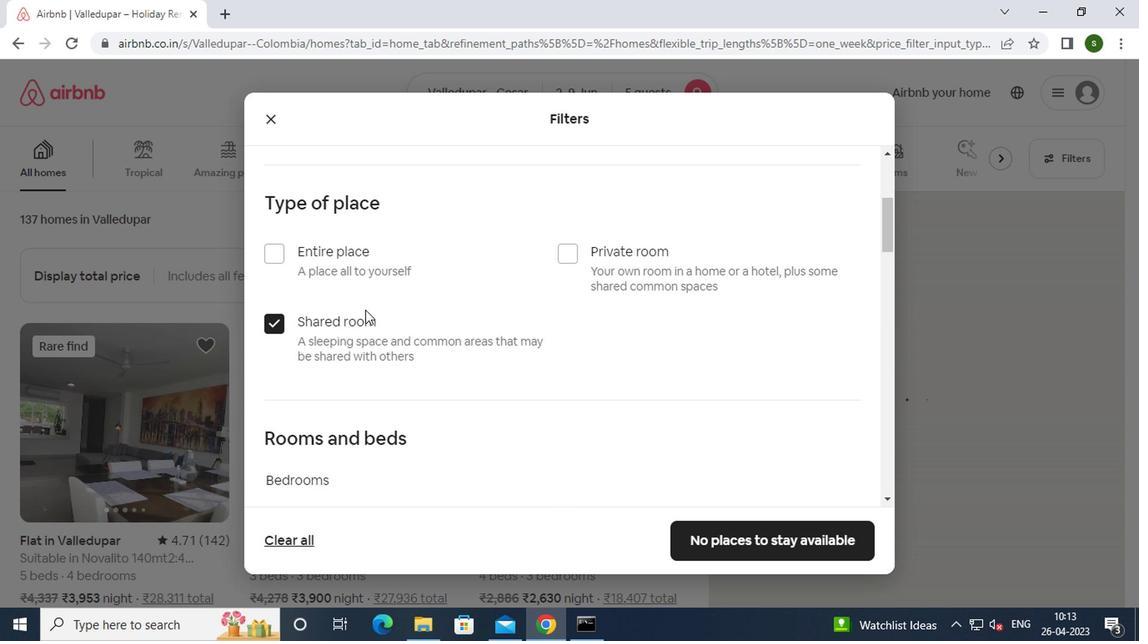 
Action: Mouse moved to (406, 359)
Screenshot: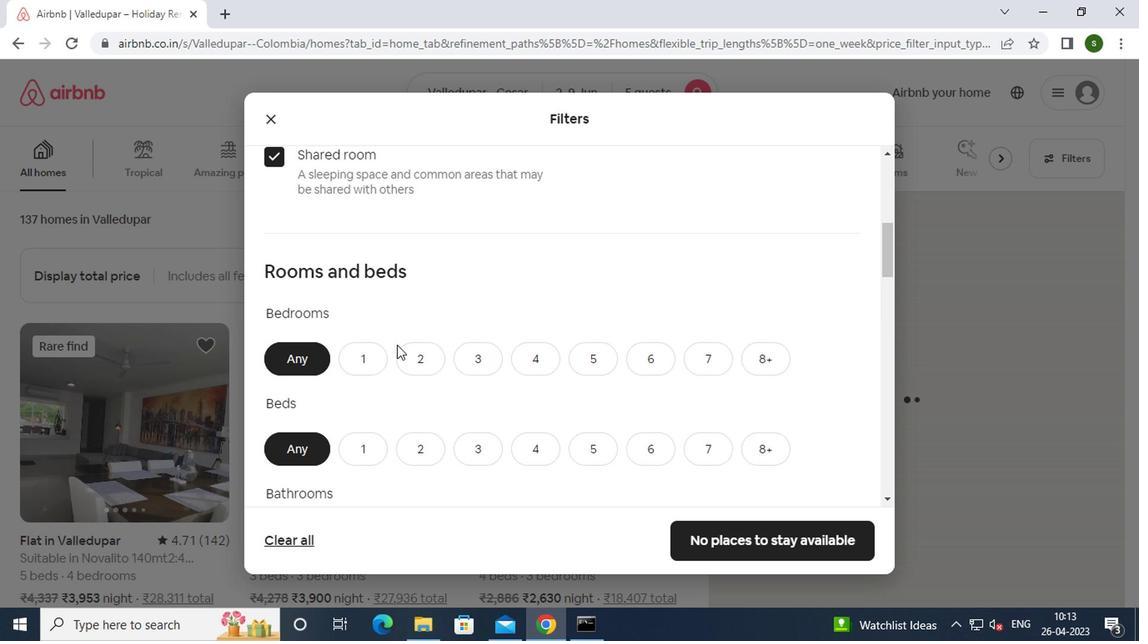 
Action: Mouse pressed left at (406, 359)
Screenshot: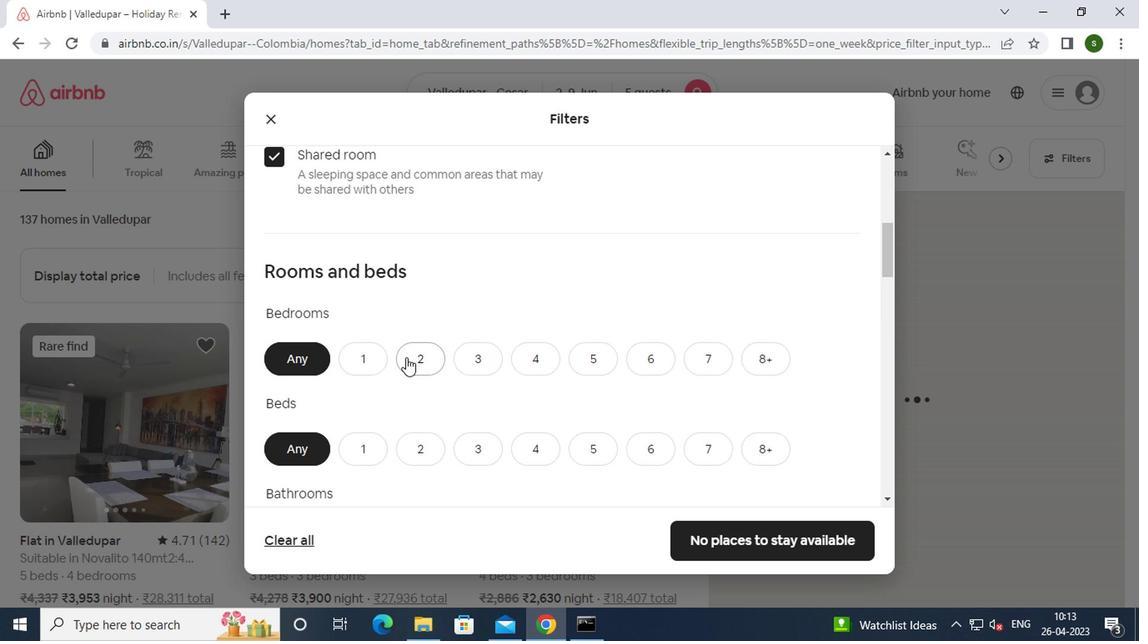 
Action: Mouse moved to (584, 451)
Screenshot: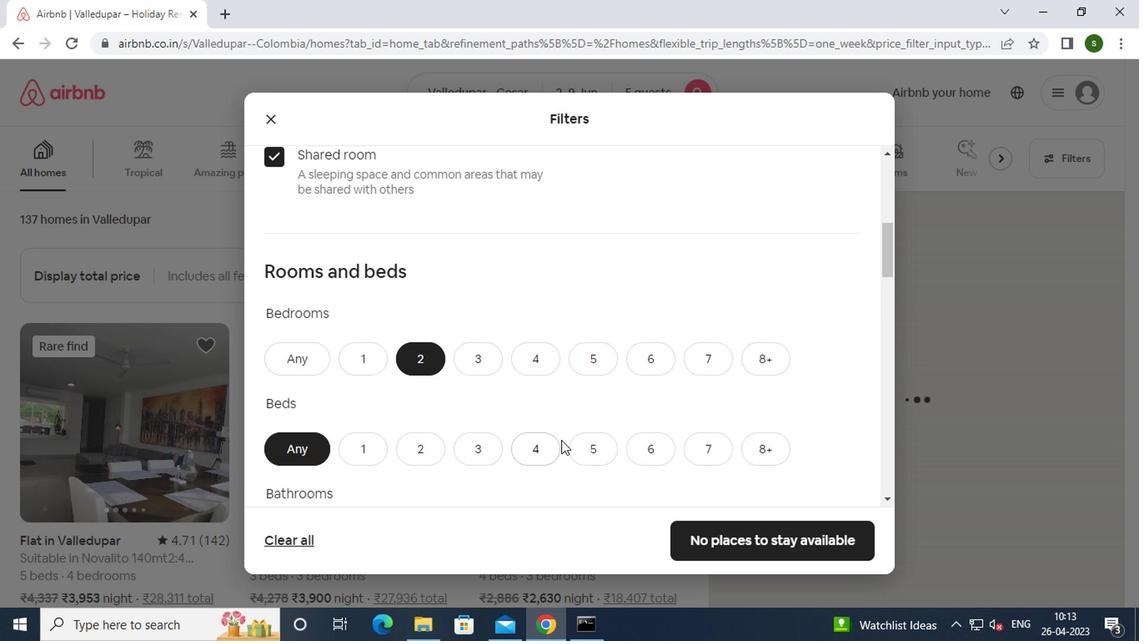 
Action: Mouse pressed left at (584, 451)
Screenshot: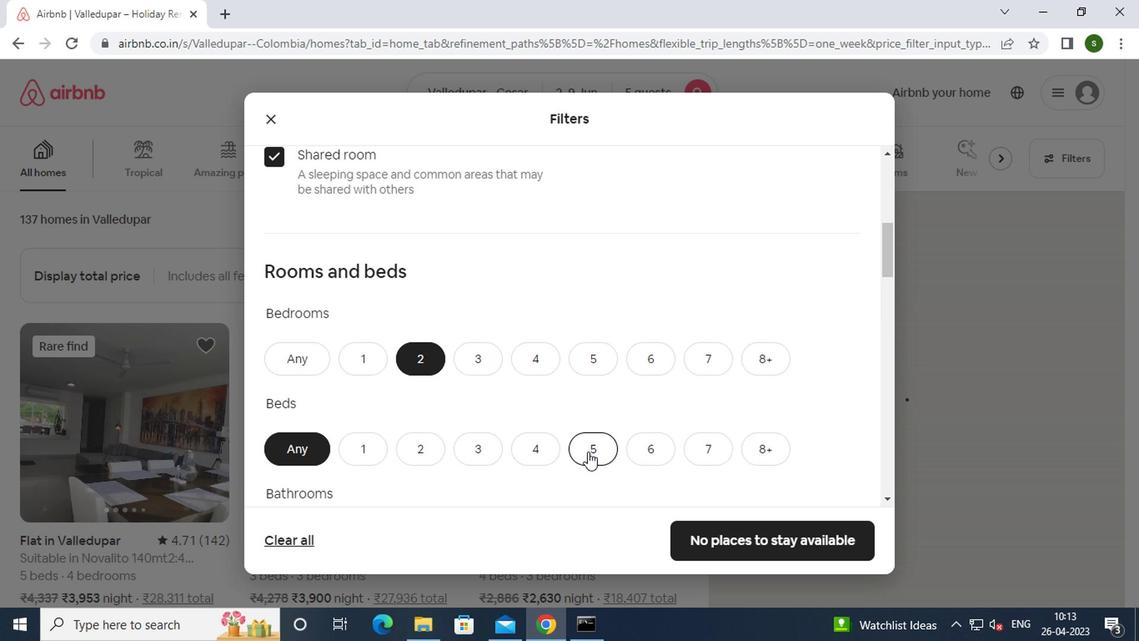 
Action: Mouse moved to (586, 397)
Screenshot: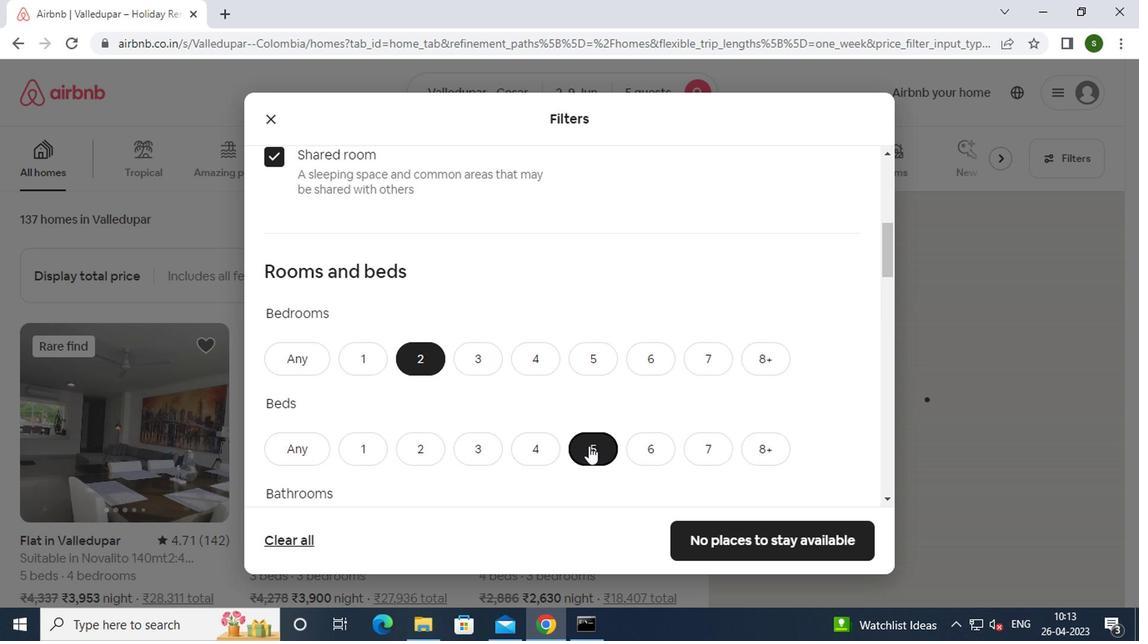 
Action: Mouse scrolled (586, 396) with delta (0, 0)
Screenshot: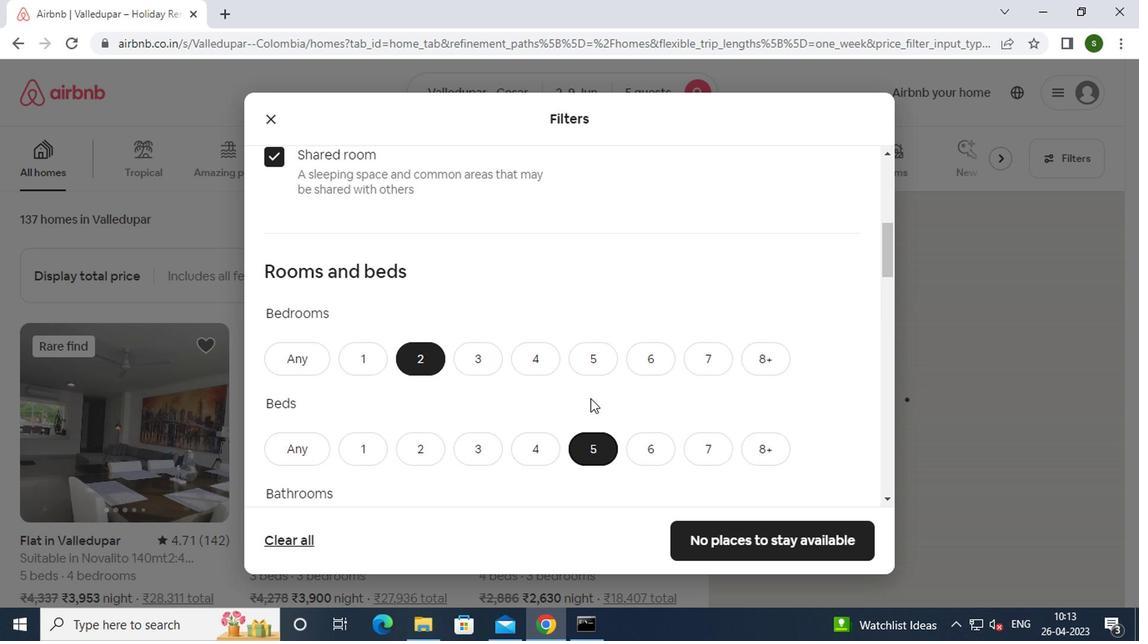 
Action: Mouse scrolled (586, 396) with delta (0, 0)
Screenshot: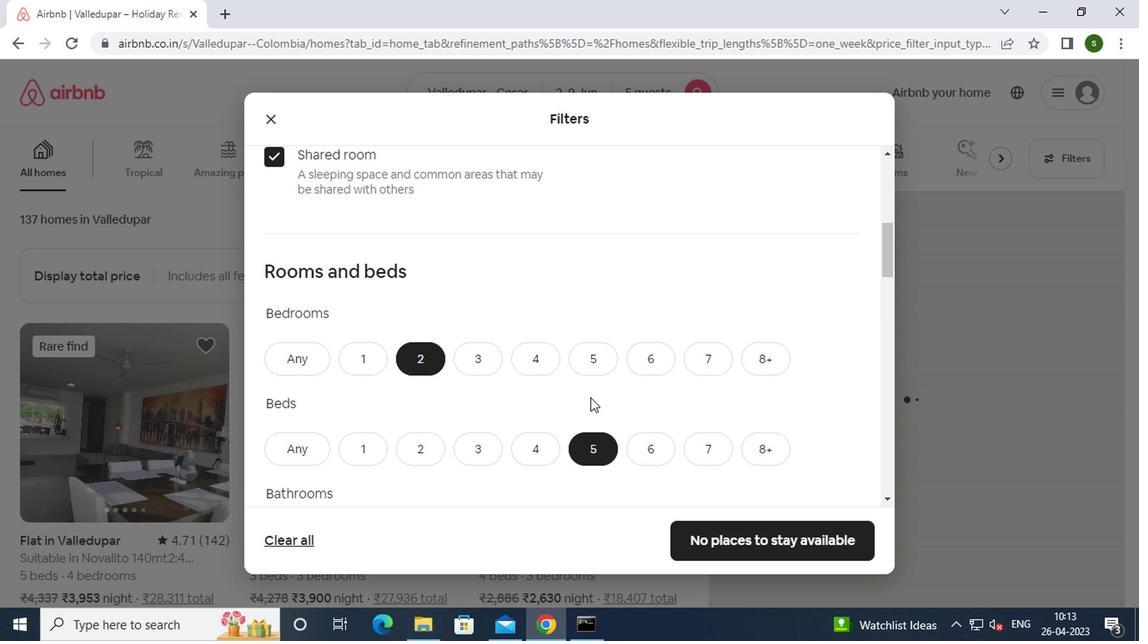 
Action: Mouse scrolled (586, 396) with delta (0, 0)
Screenshot: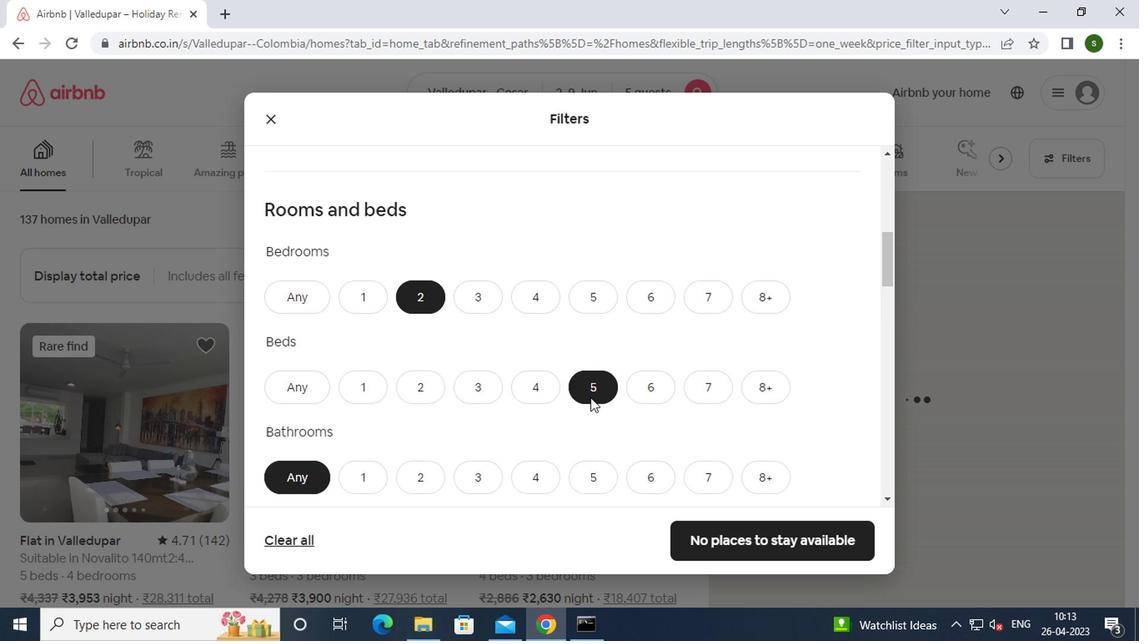 
Action: Mouse moved to (429, 293)
Screenshot: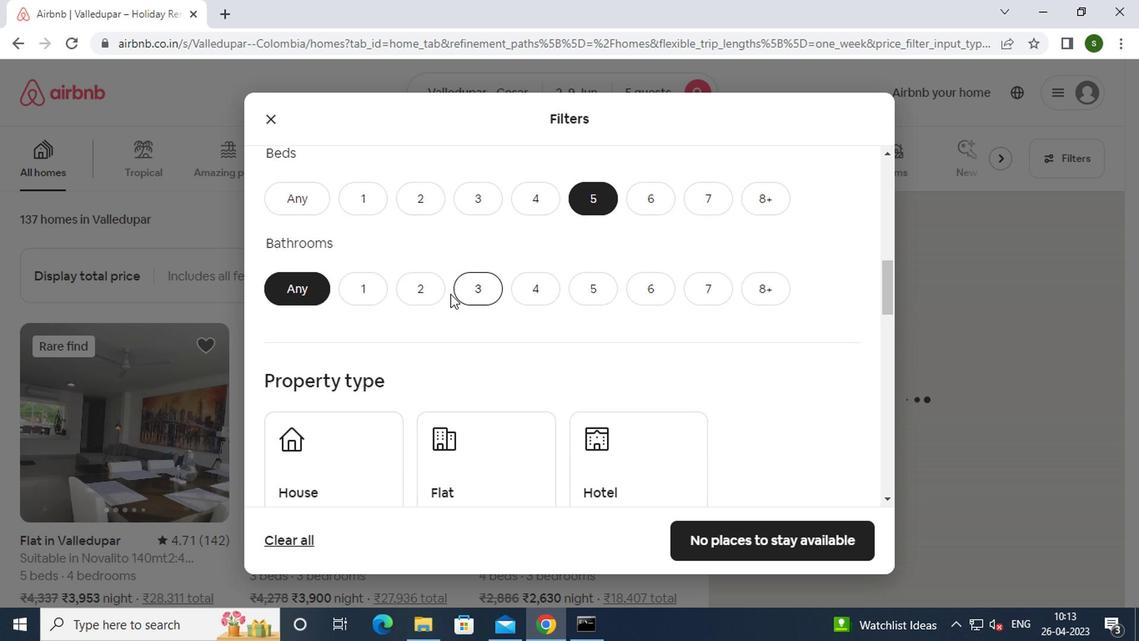 
Action: Mouse pressed left at (429, 293)
Screenshot: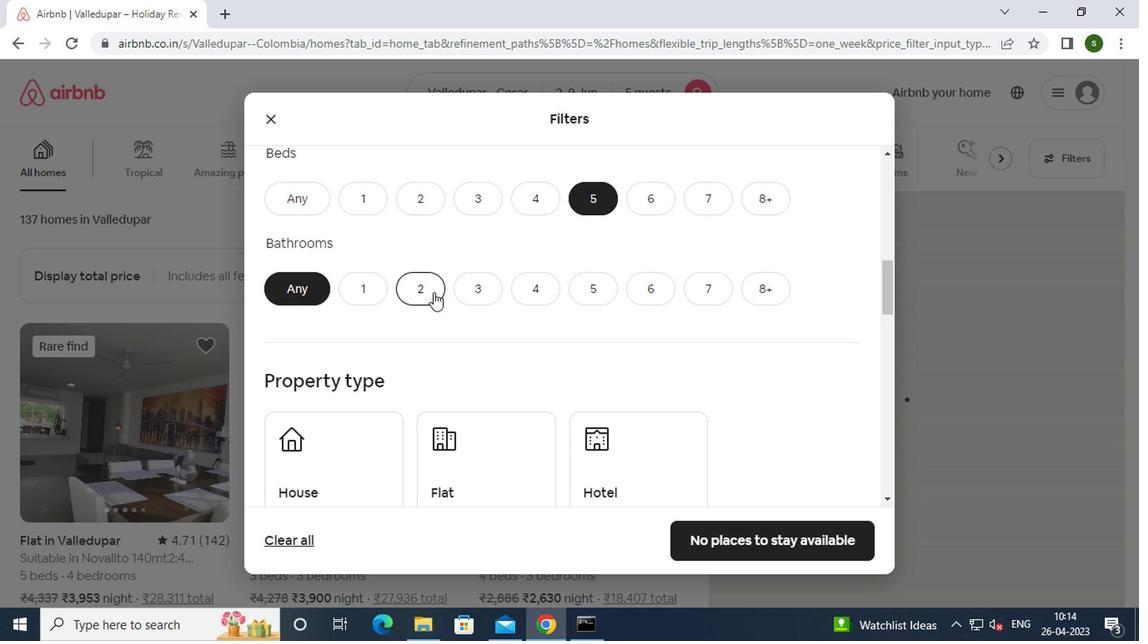 
Action: Mouse scrolled (429, 292) with delta (0, -1)
Screenshot: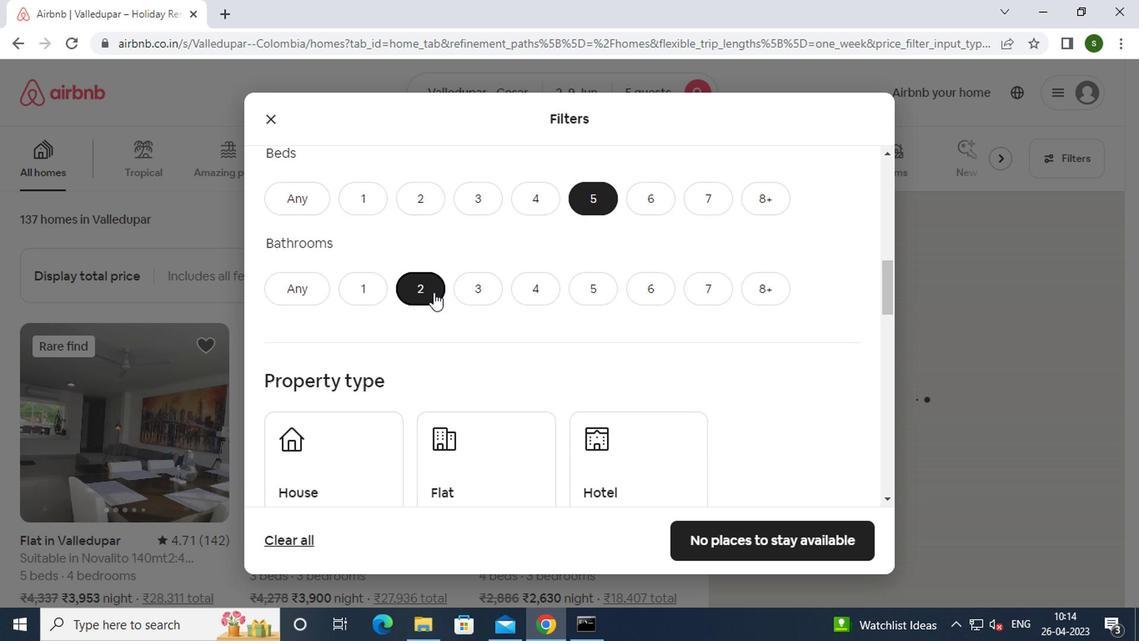 
Action: Mouse scrolled (429, 292) with delta (0, -1)
Screenshot: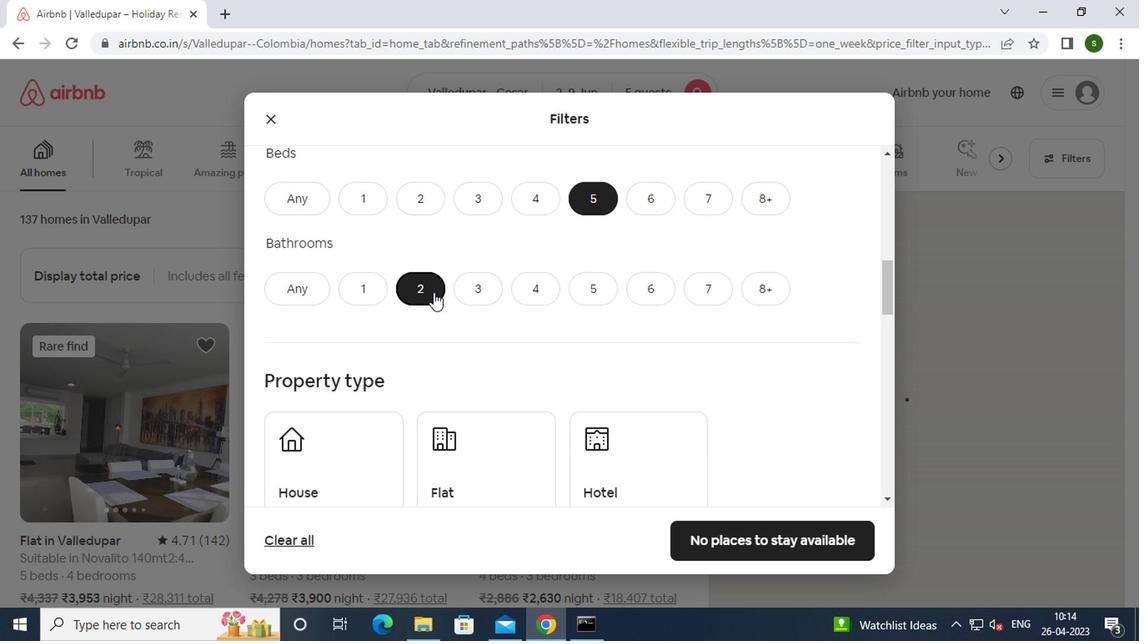 
Action: Mouse moved to (344, 283)
Screenshot: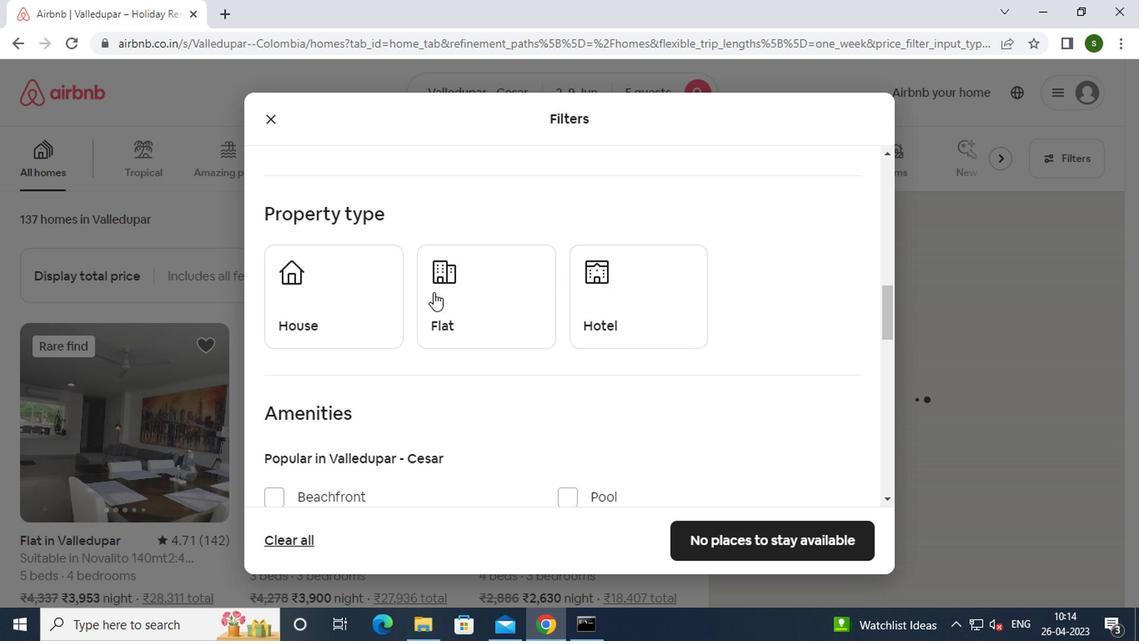 
Action: Mouse pressed left at (344, 283)
Screenshot: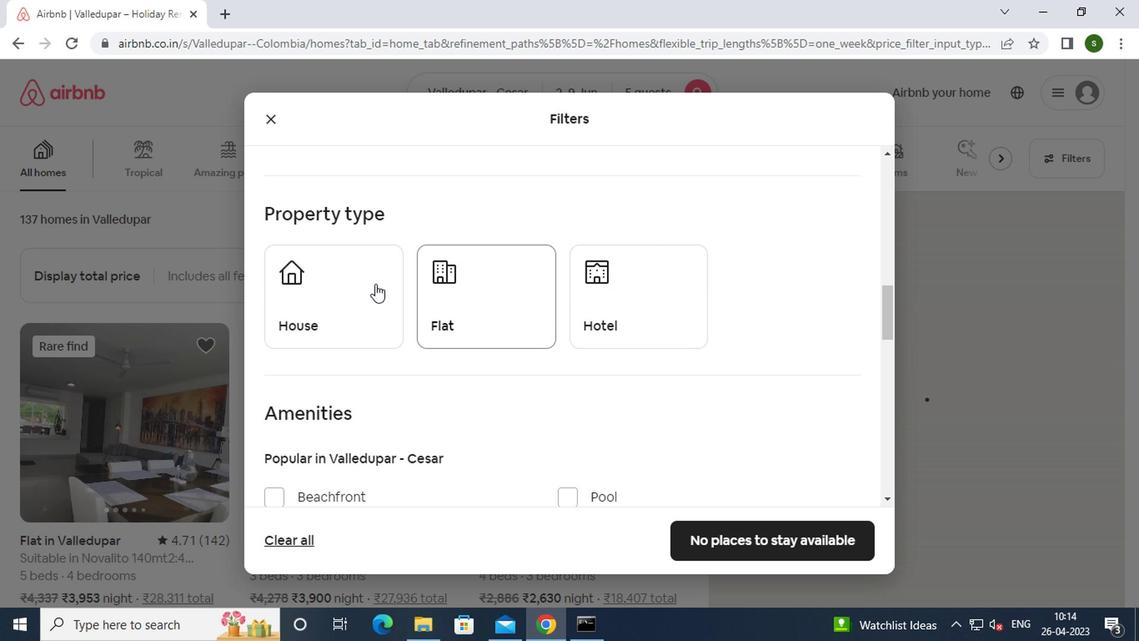 
Action: Mouse moved to (448, 293)
Screenshot: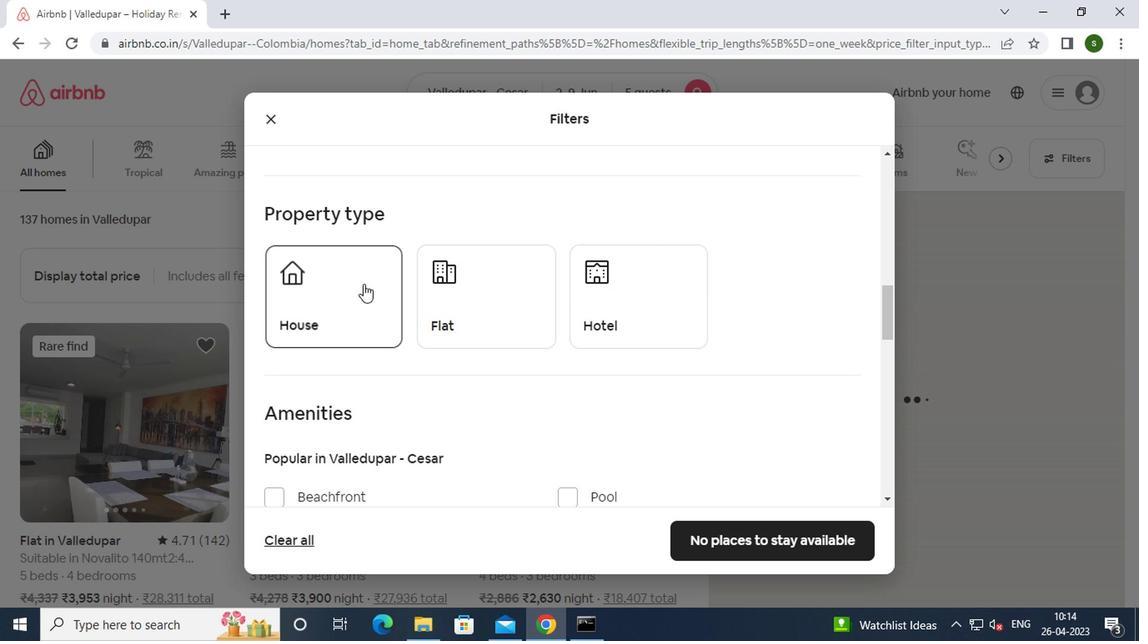 
Action: Mouse pressed left at (448, 293)
Screenshot: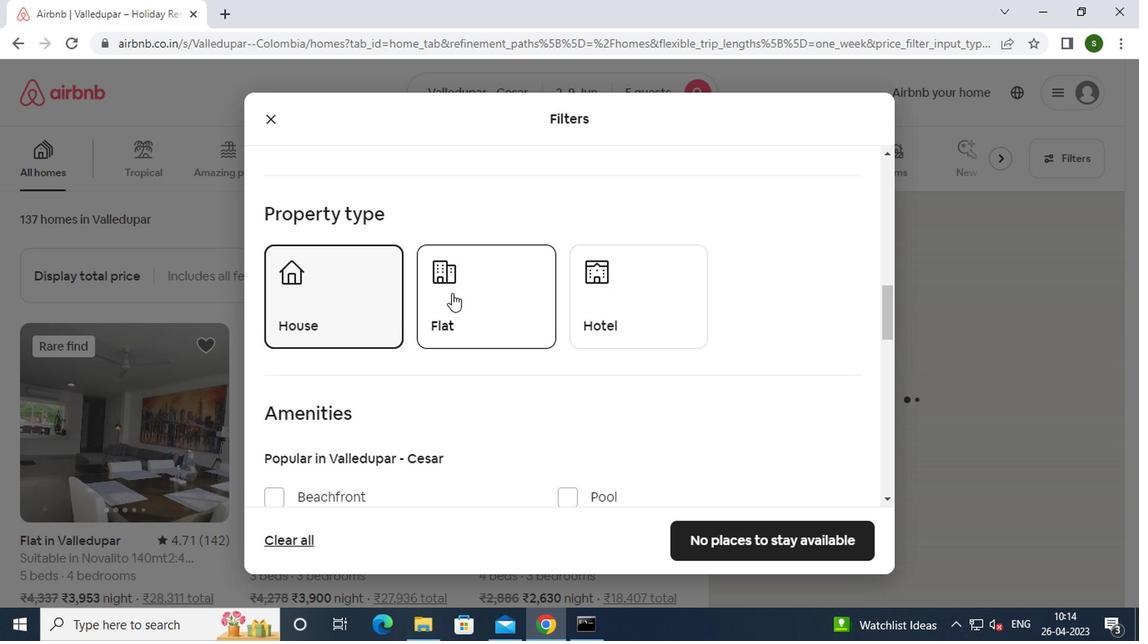 
Action: Mouse moved to (528, 311)
Screenshot: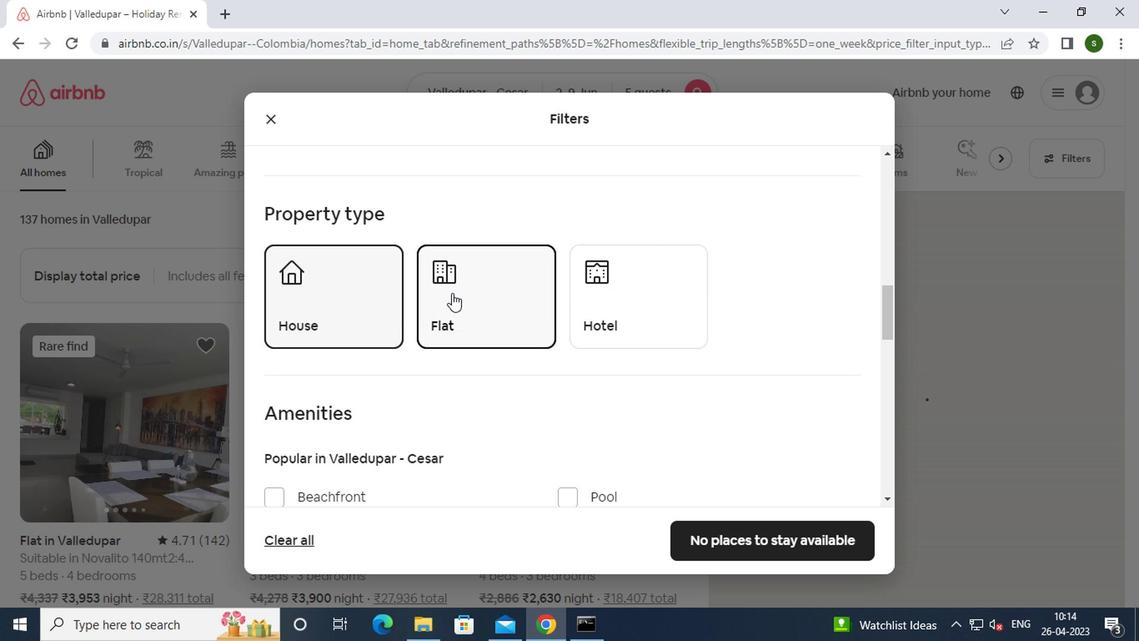 
Action: Mouse scrolled (528, 310) with delta (0, 0)
Screenshot: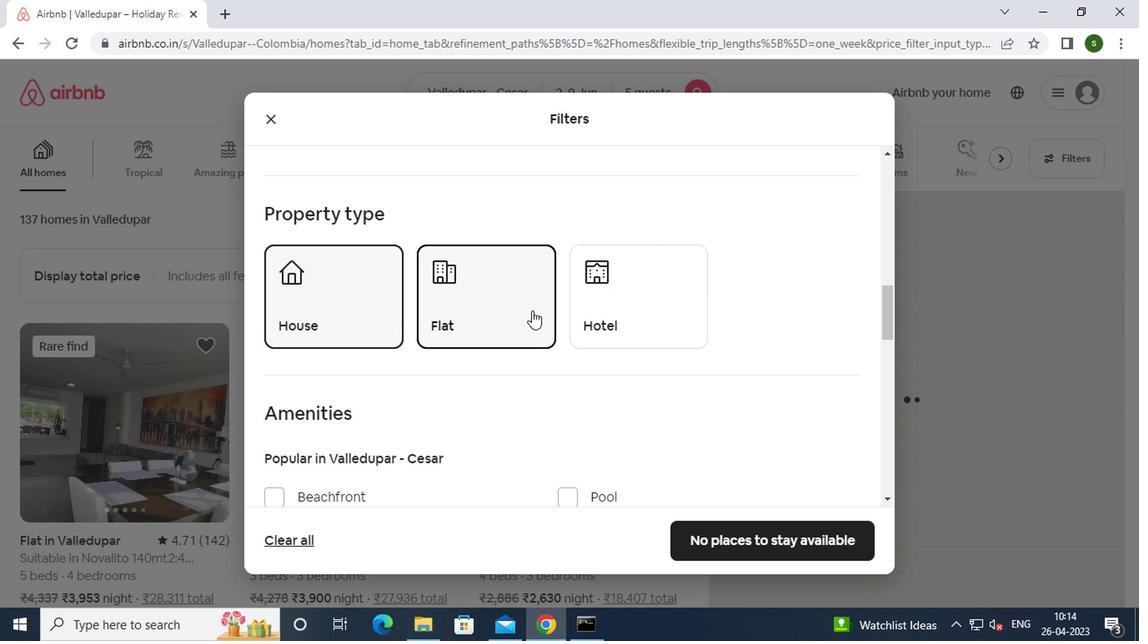 
Action: Mouse scrolled (528, 310) with delta (0, 0)
Screenshot: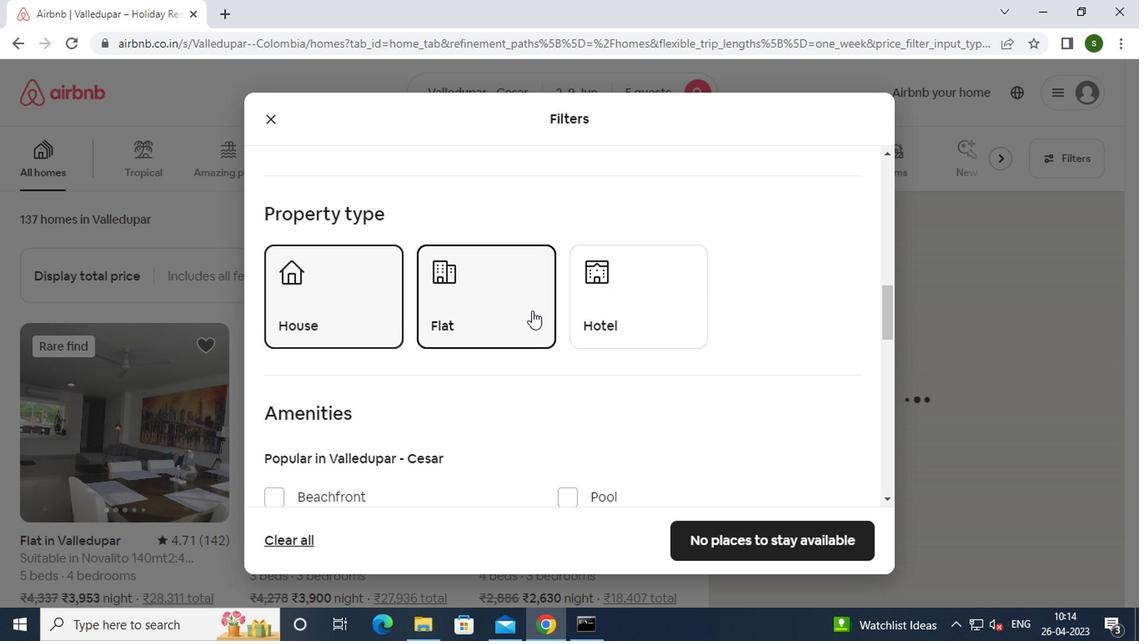 
Action: Mouse scrolled (528, 310) with delta (0, 0)
Screenshot: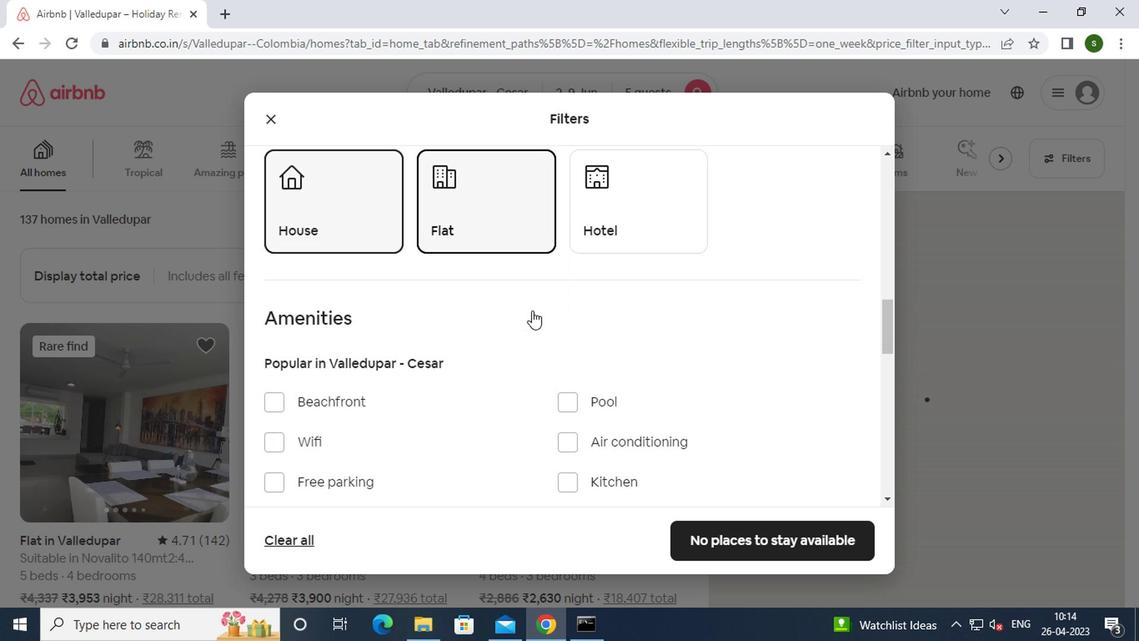 
Action: Mouse moved to (311, 287)
Screenshot: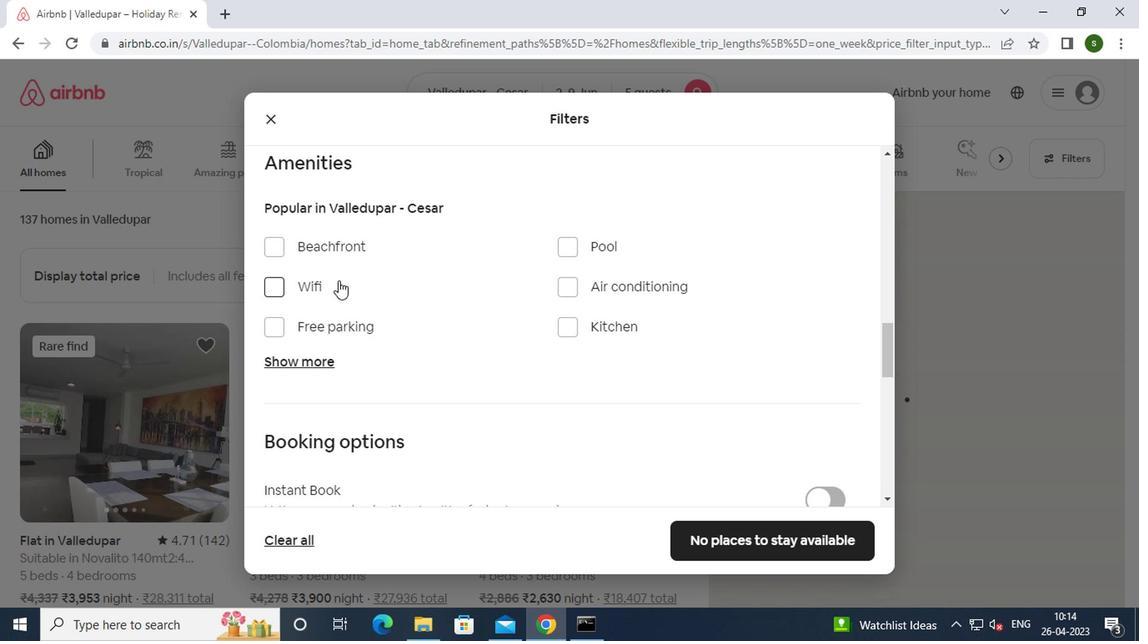 
Action: Mouse pressed left at (311, 287)
Screenshot: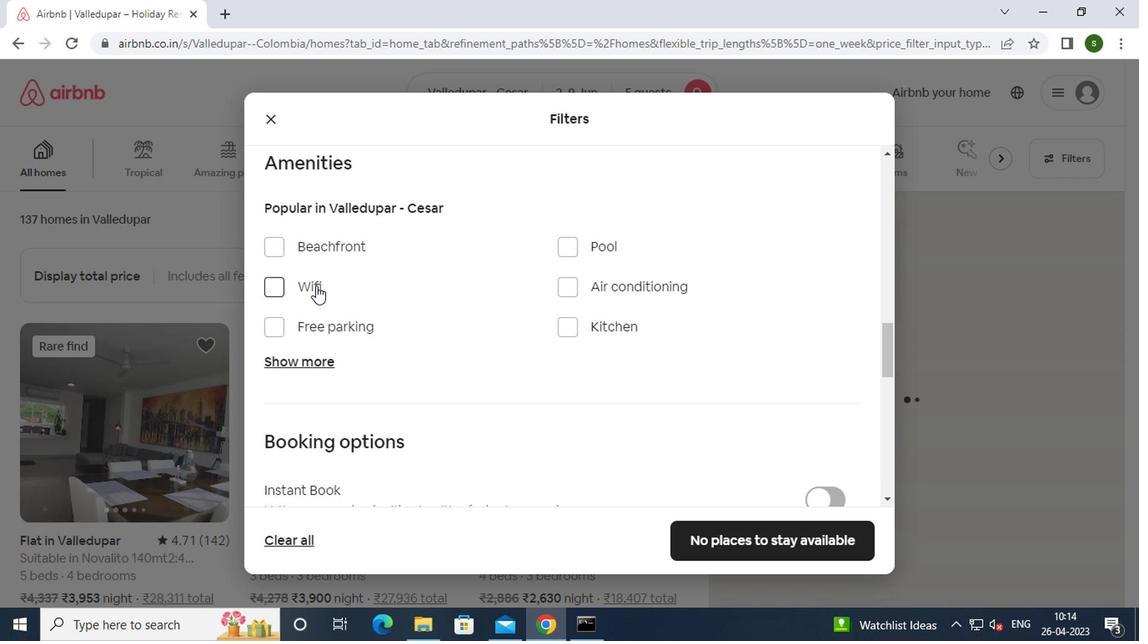 
Action: Mouse moved to (305, 362)
Screenshot: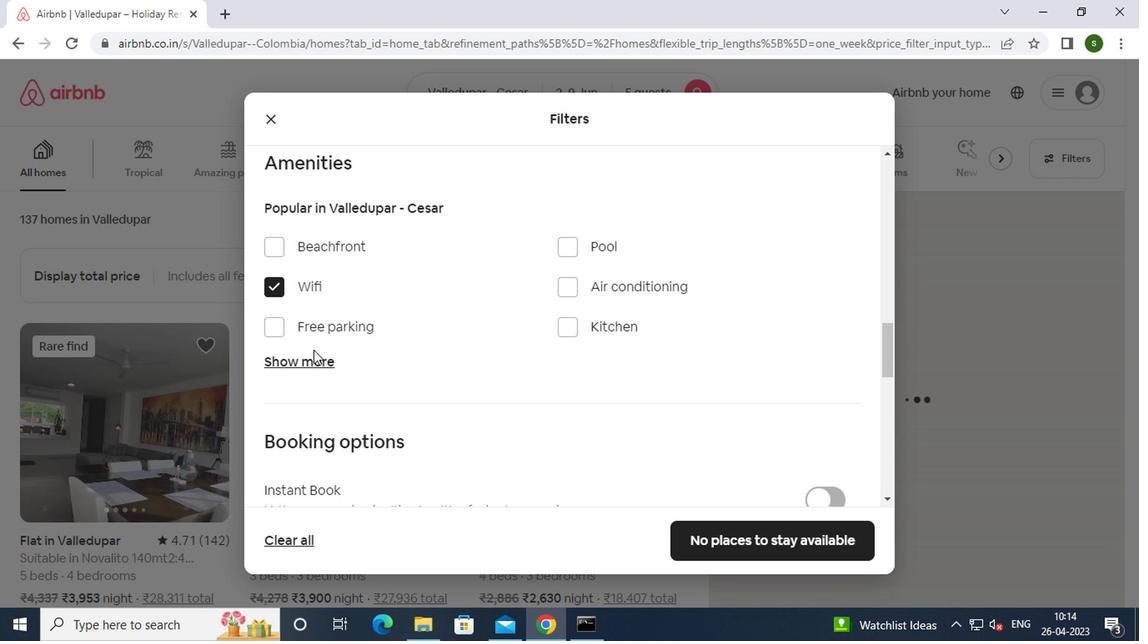 
Action: Mouse pressed left at (305, 362)
Screenshot: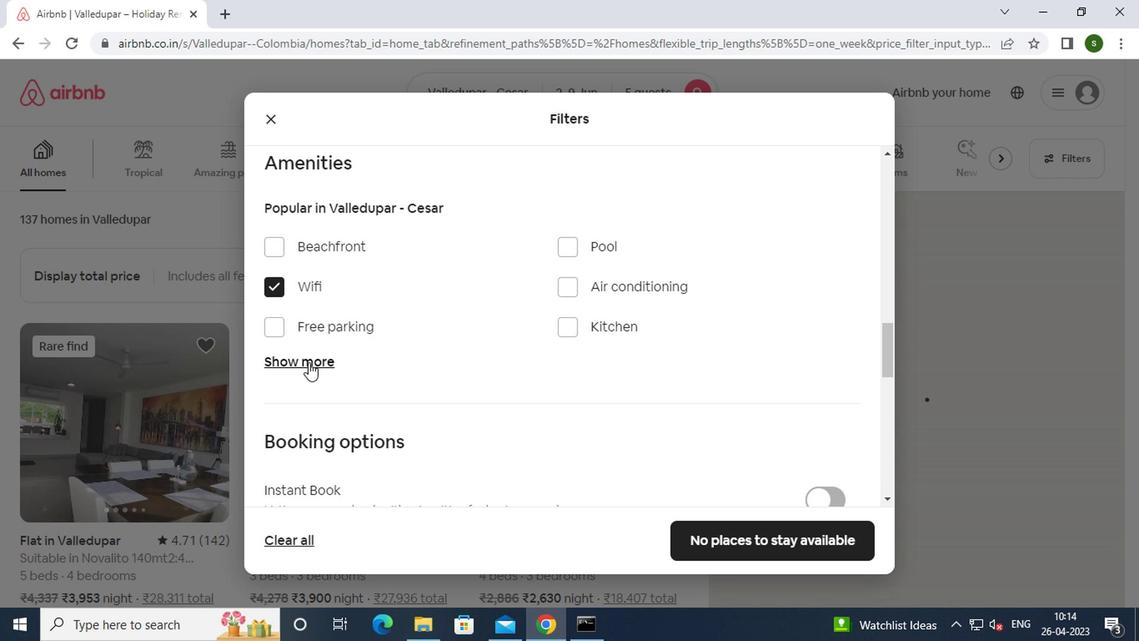 
Action: Mouse moved to (312, 416)
Screenshot: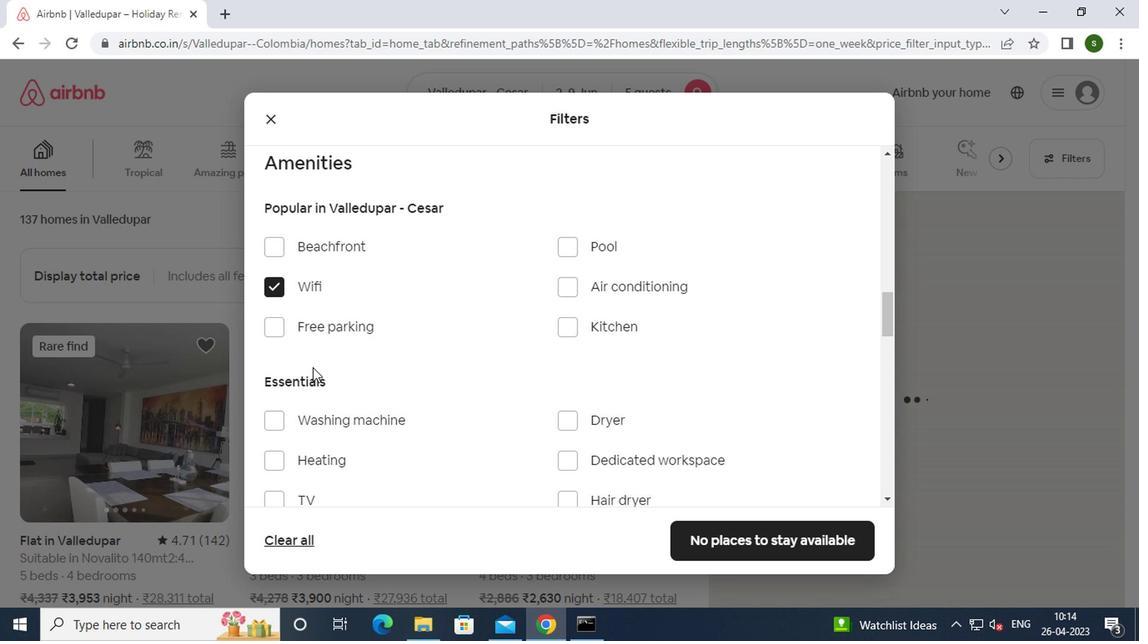 
Action: Mouse pressed left at (312, 416)
Screenshot: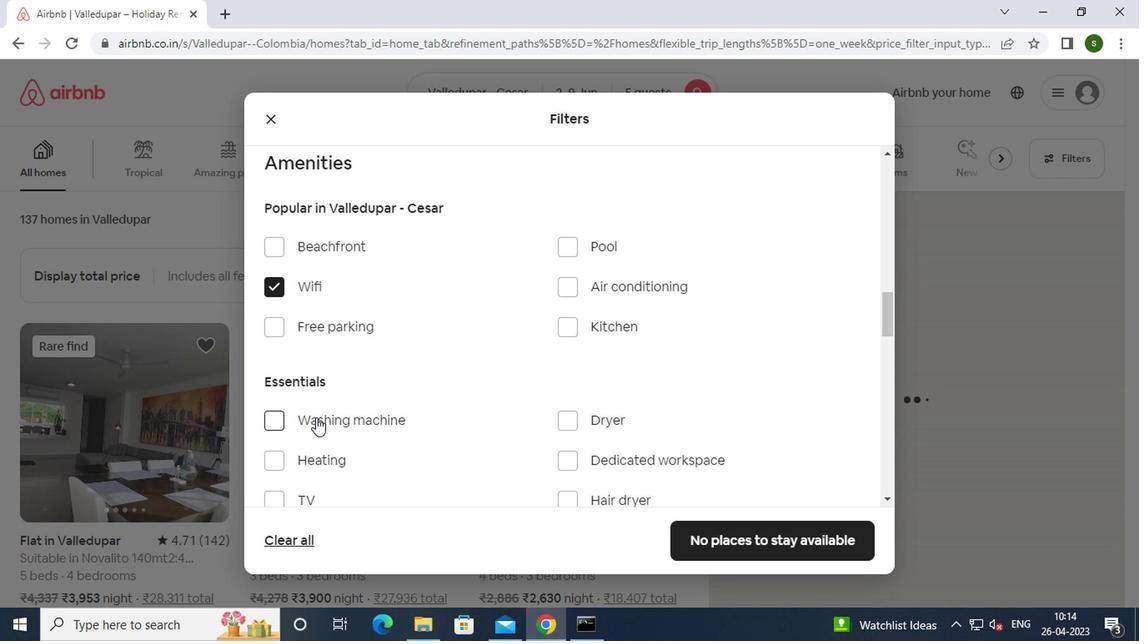 
Action: Mouse moved to (414, 388)
Screenshot: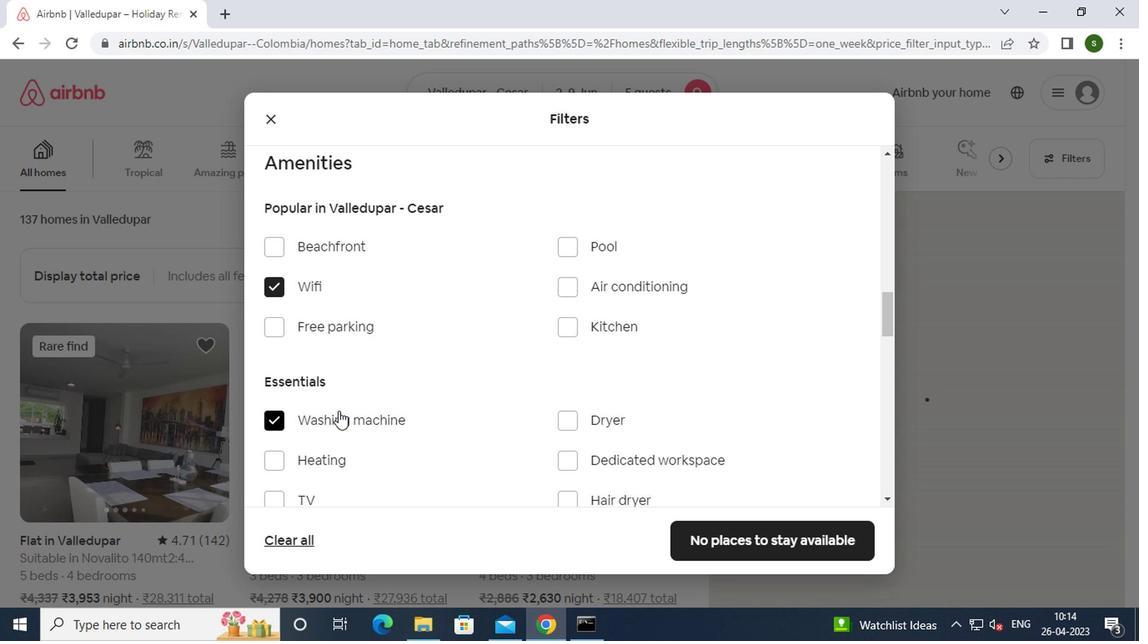 
Action: Mouse scrolled (414, 388) with delta (0, 0)
Screenshot: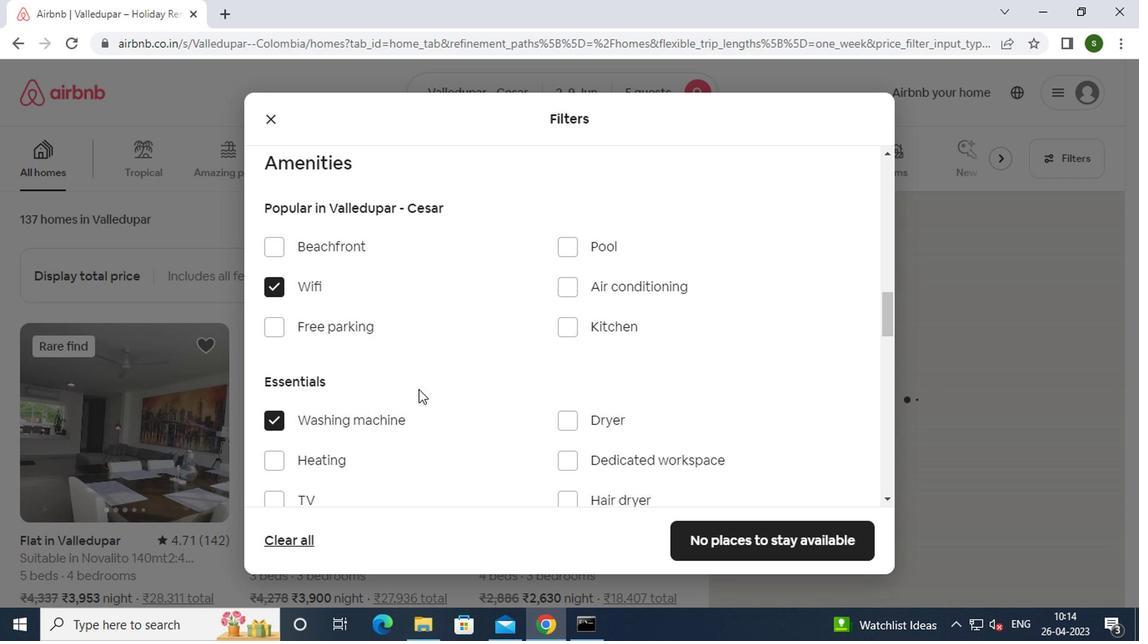 
Action: Mouse scrolled (414, 388) with delta (0, 0)
Screenshot: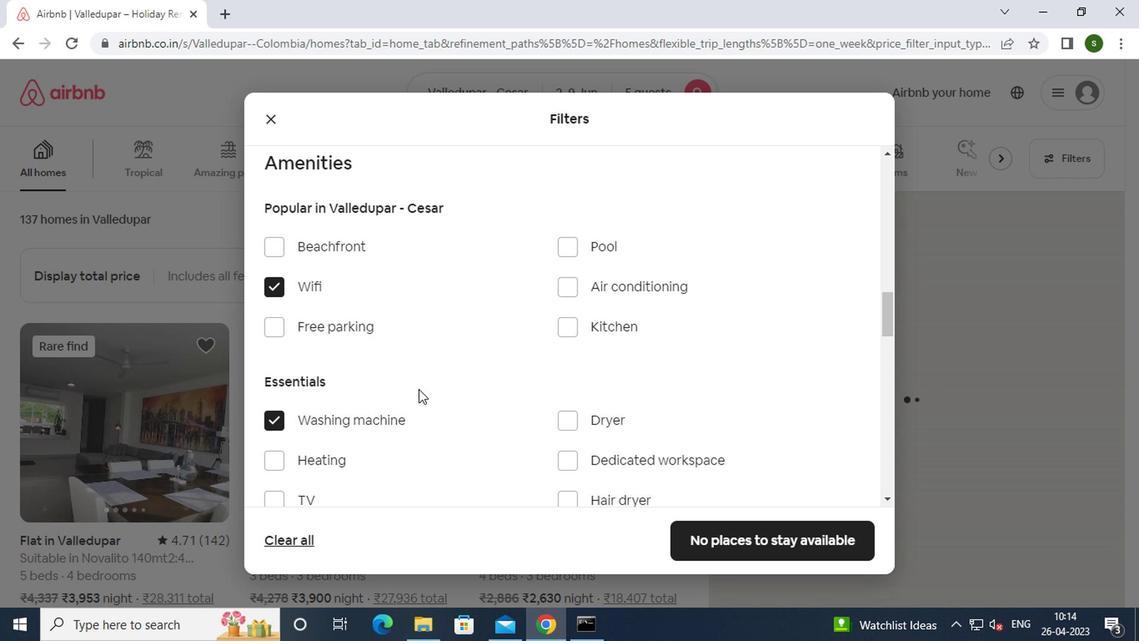 
Action: Mouse scrolled (414, 388) with delta (0, 0)
Screenshot: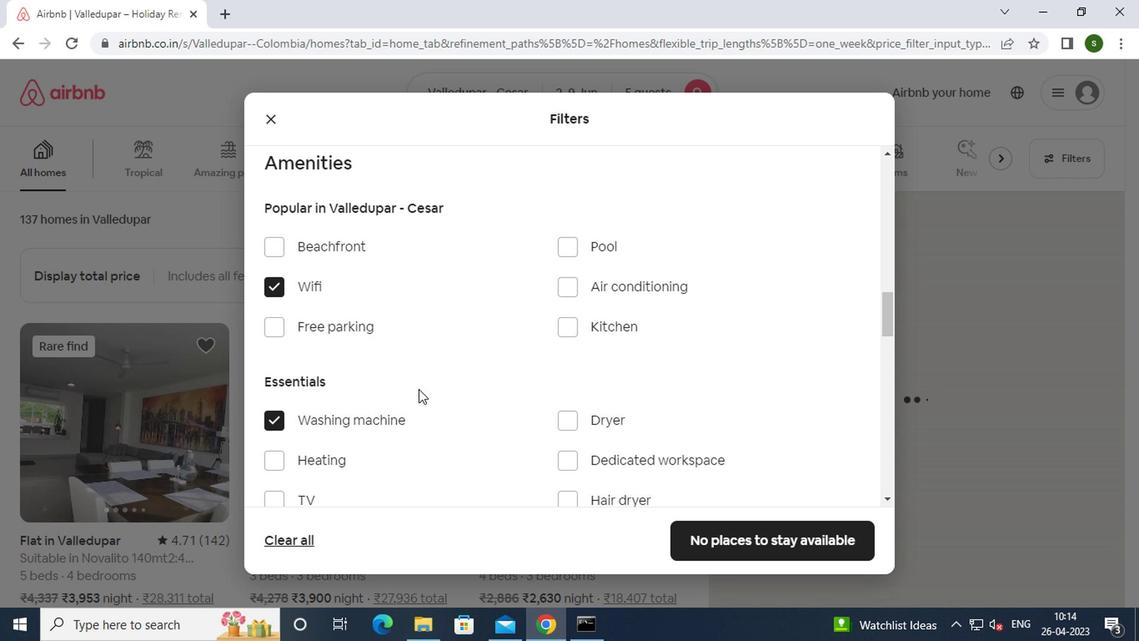
Action: Mouse scrolled (414, 388) with delta (0, 0)
Screenshot: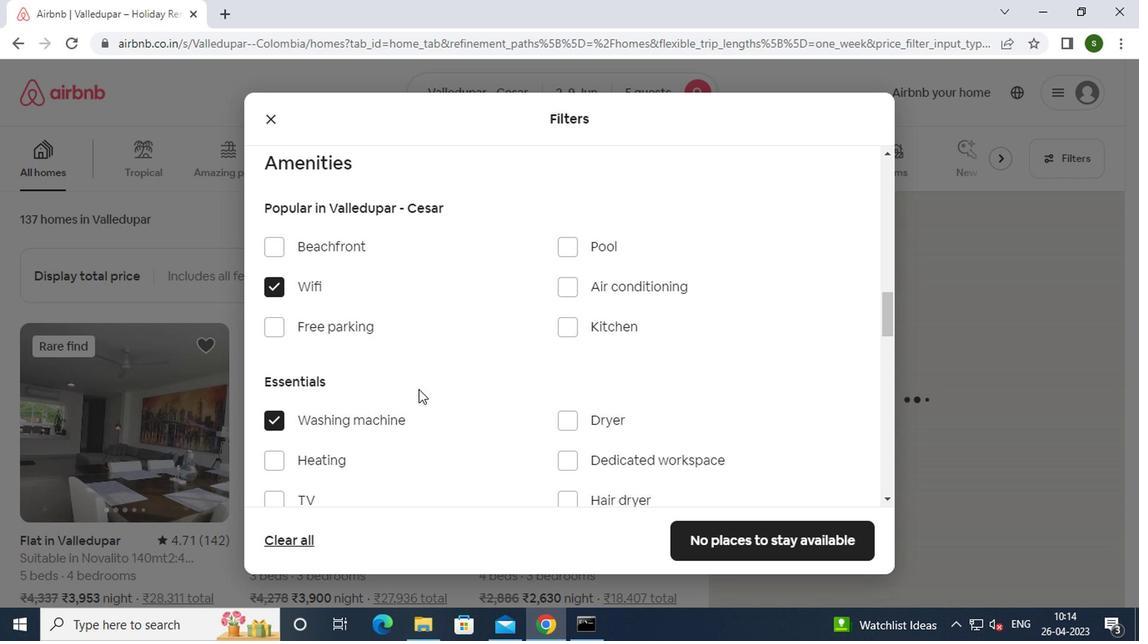 
Action: Mouse scrolled (414, 388) with delta (0, 0)
Screenshot: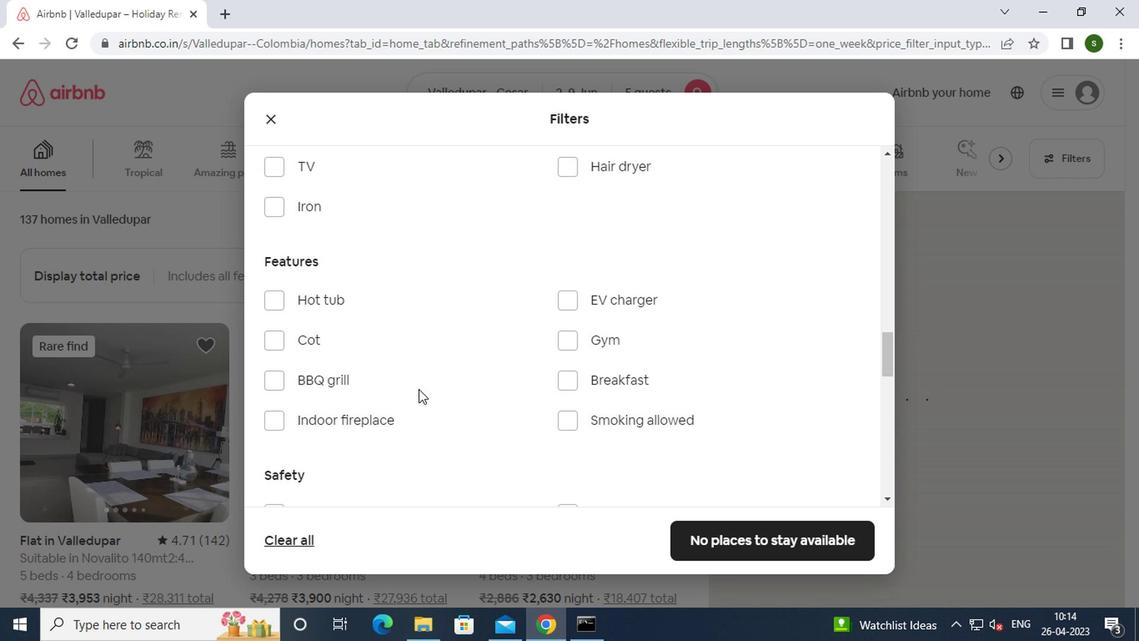 
Action: Mouse scrolled (414, 388) with delta (0, 0)
Screenshot: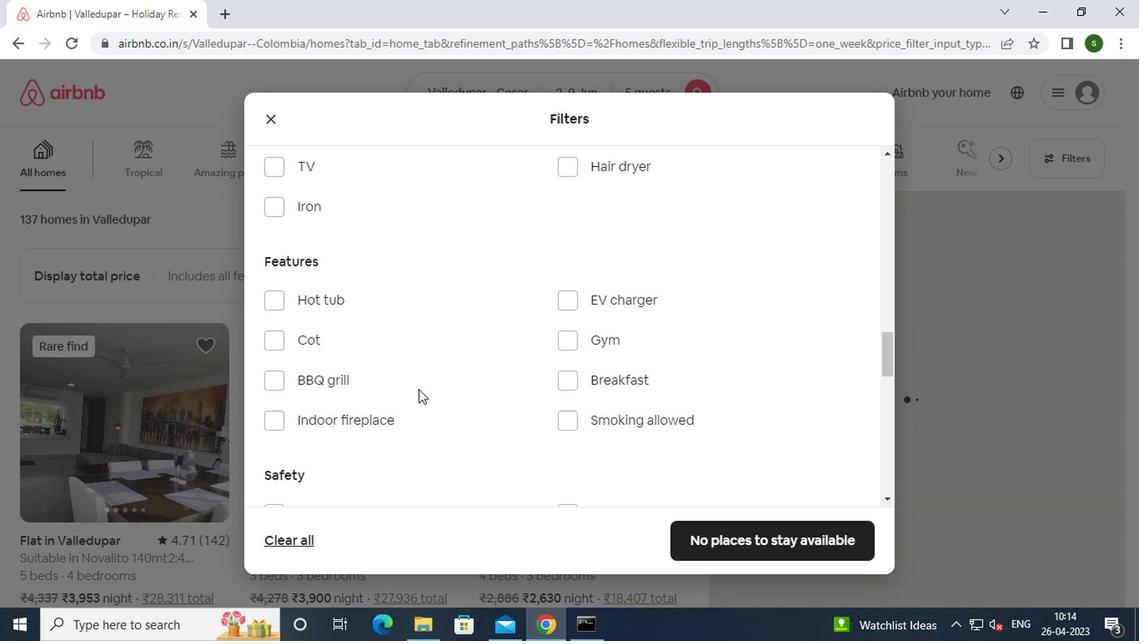 
Action: Mouse scrolled (414, 388) with delta (0, 0)
Screenshot: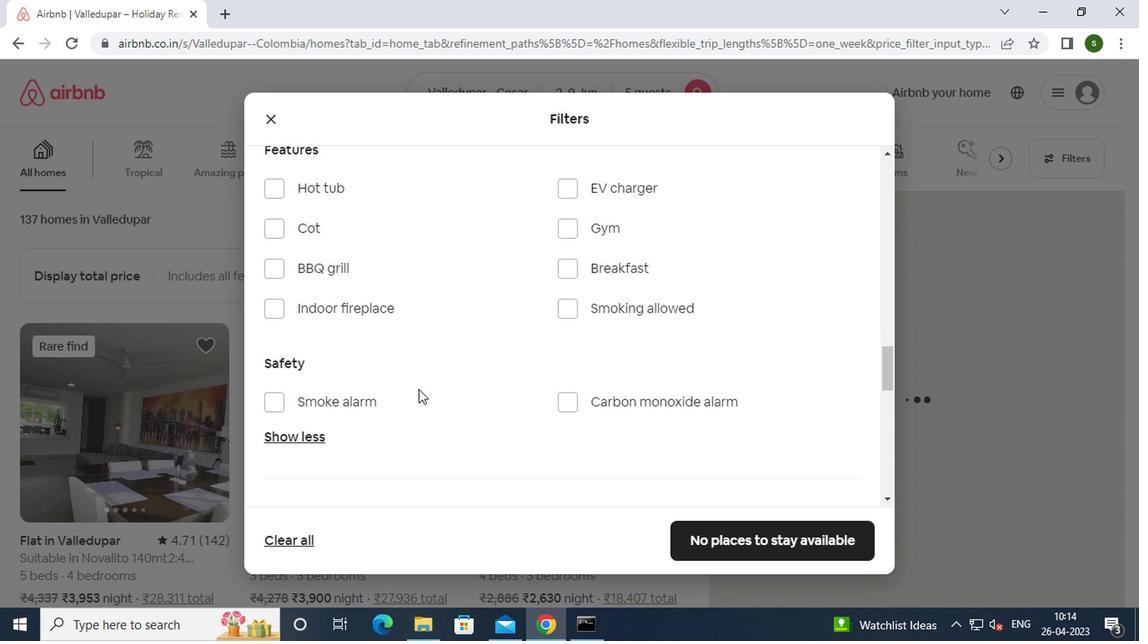 
Action: Mouse scrolled (414, 388) with delta (0, 0)
Screenshot: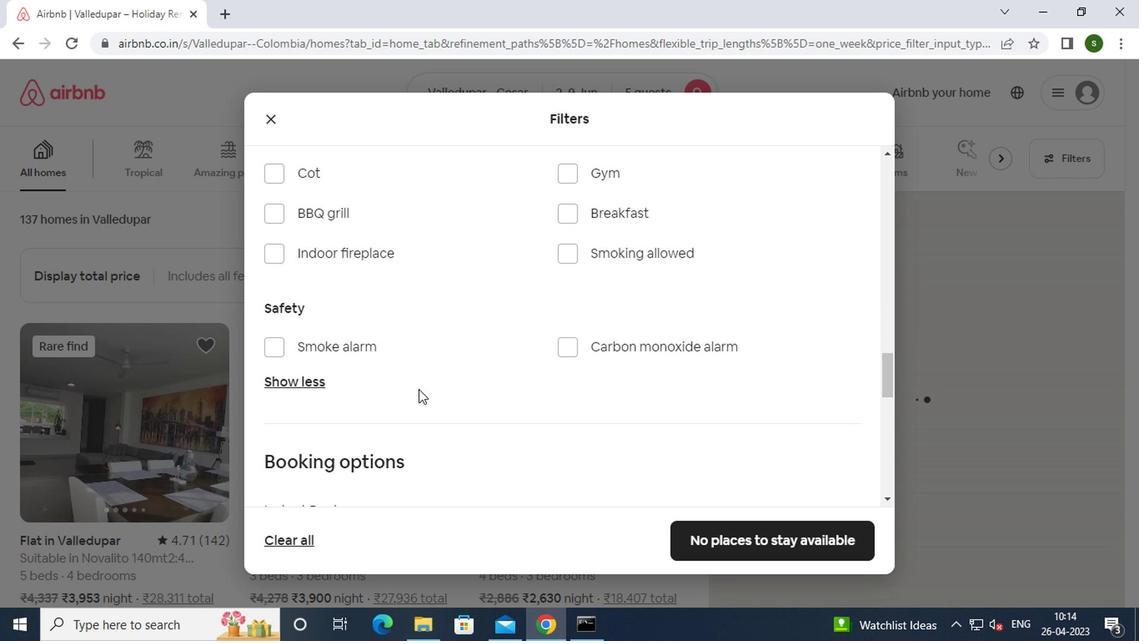 
Action: Mouse scrolled (414, 388) with delta (0, 0)
Screenshot: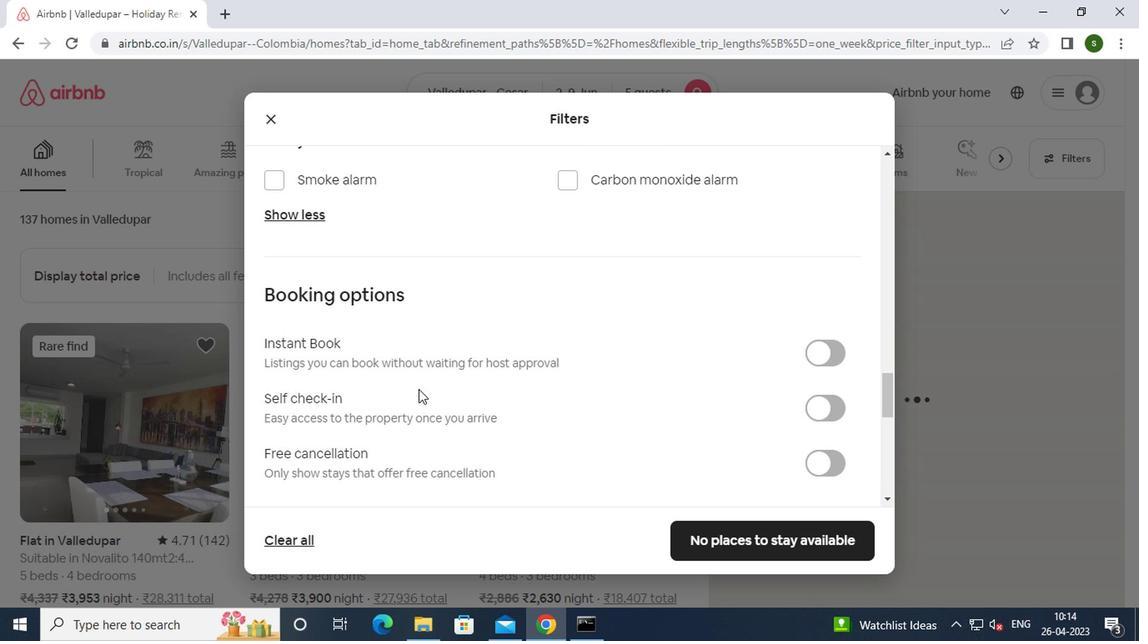 
Action: Mouse moved to (819, 325)
Screenshot: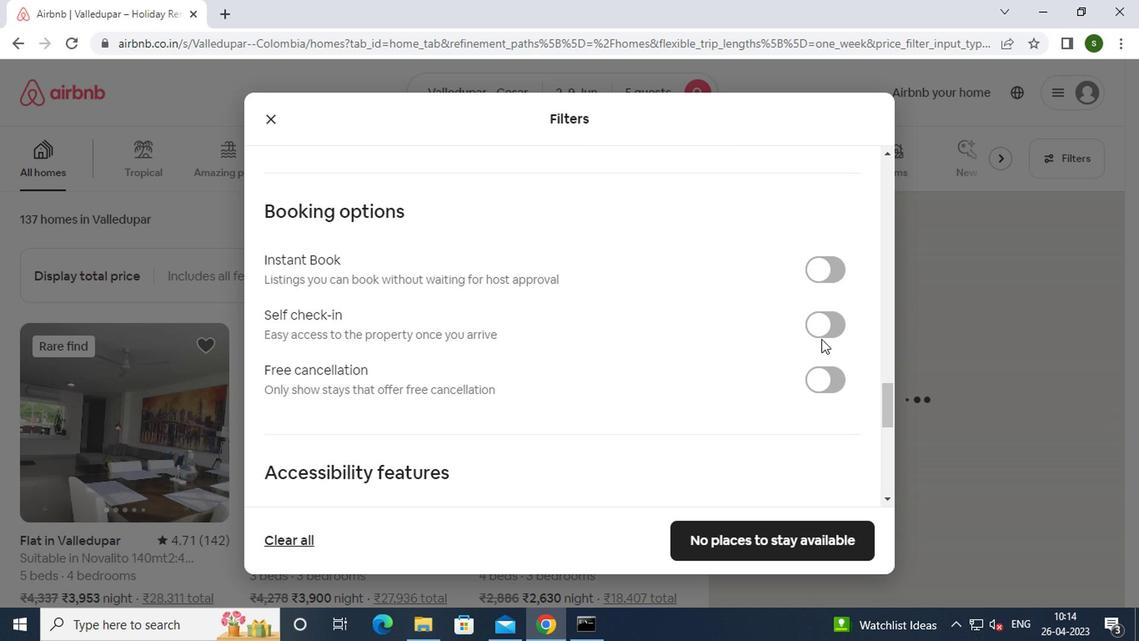 
Action: Mouse pressed left at (819, 325)
Screenshot: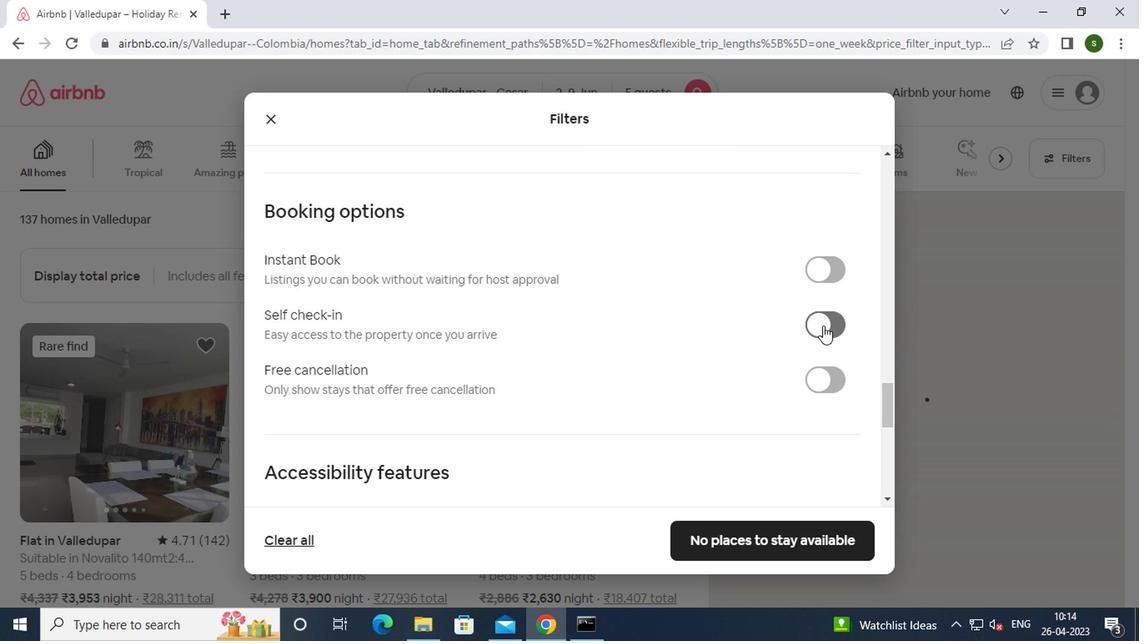 
Action: Mouse moved to (712, 355)
Screenshot: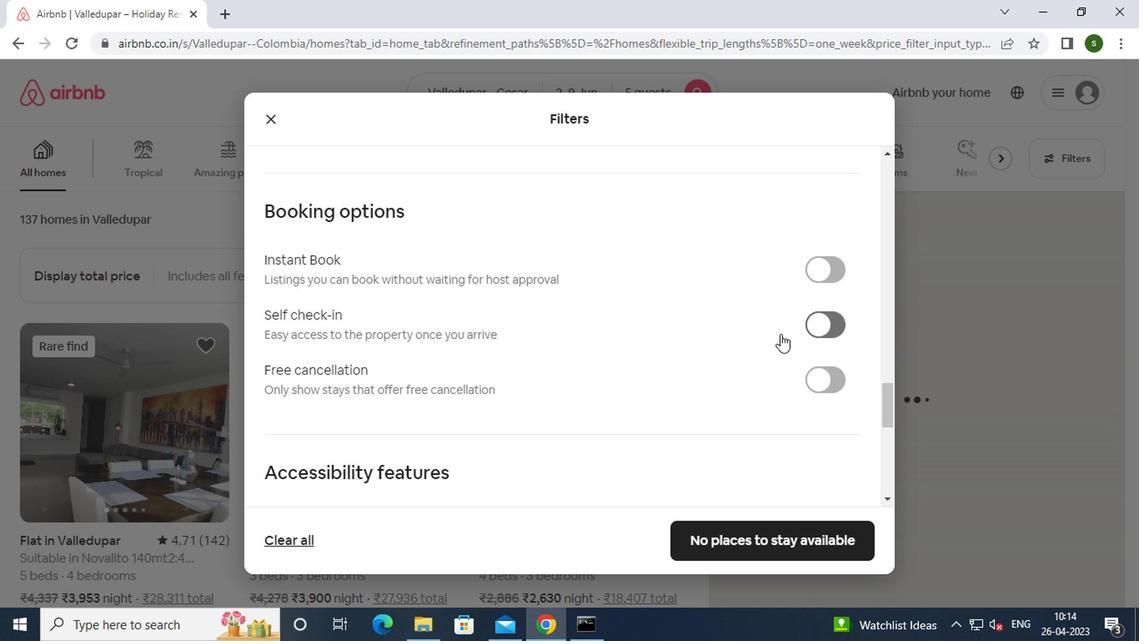 
Action: Mouse scrolled (712, 354) with delta (0, 0)
Screenshot: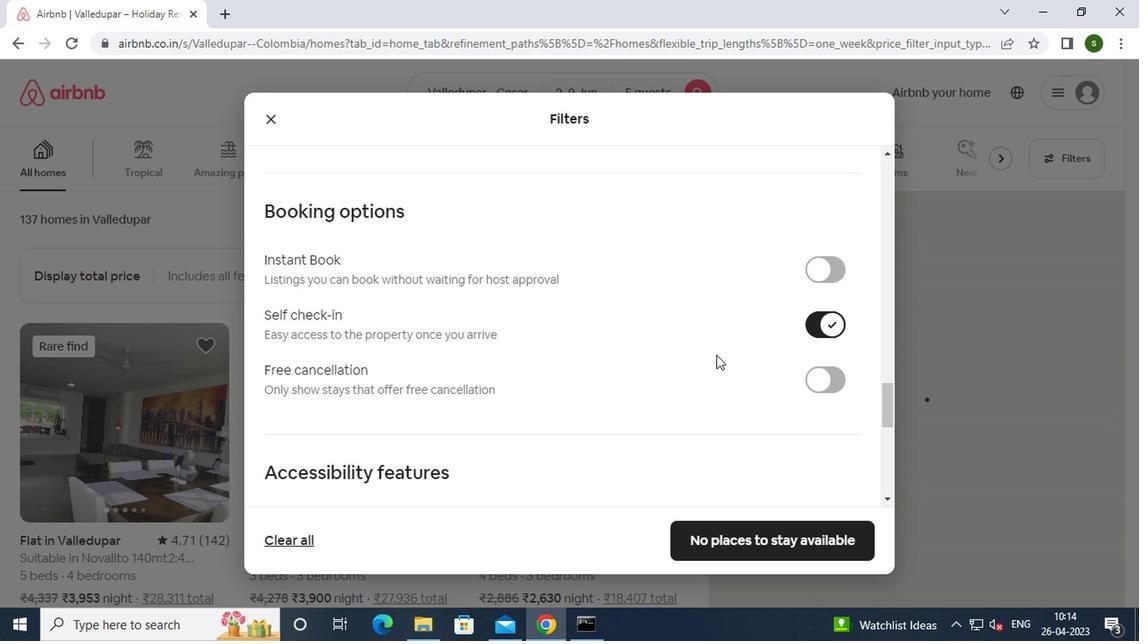 
Action: Mouse scrolled (712, 354) with delta (0, 0)
Screenshot: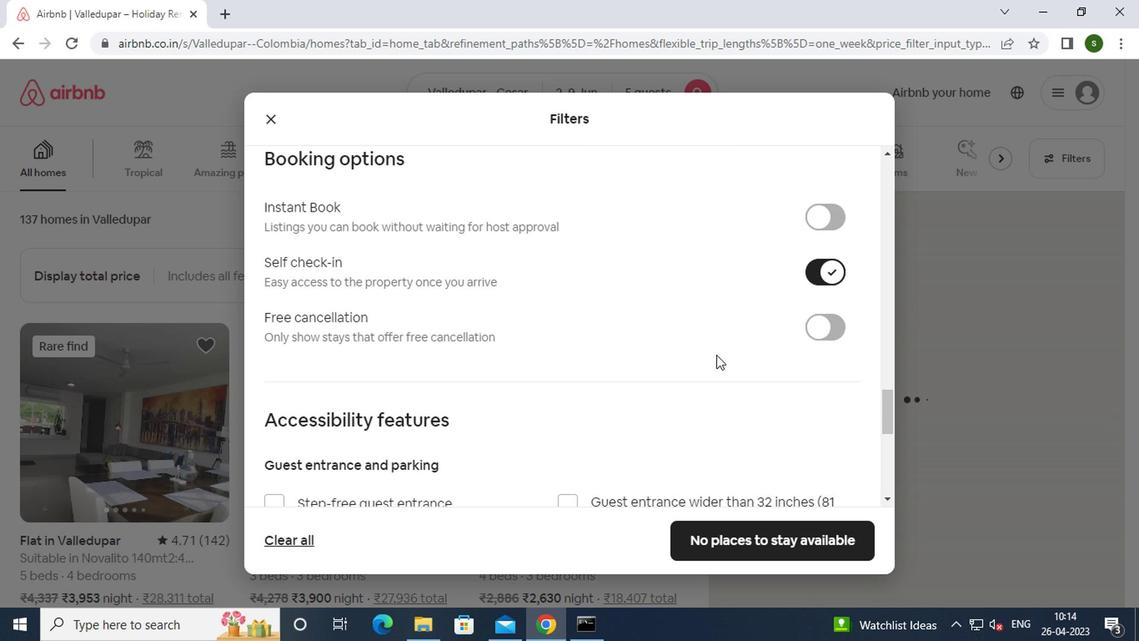
Action: Mouse scrolled (712, 354) with delta (0, 0)
Screenshot: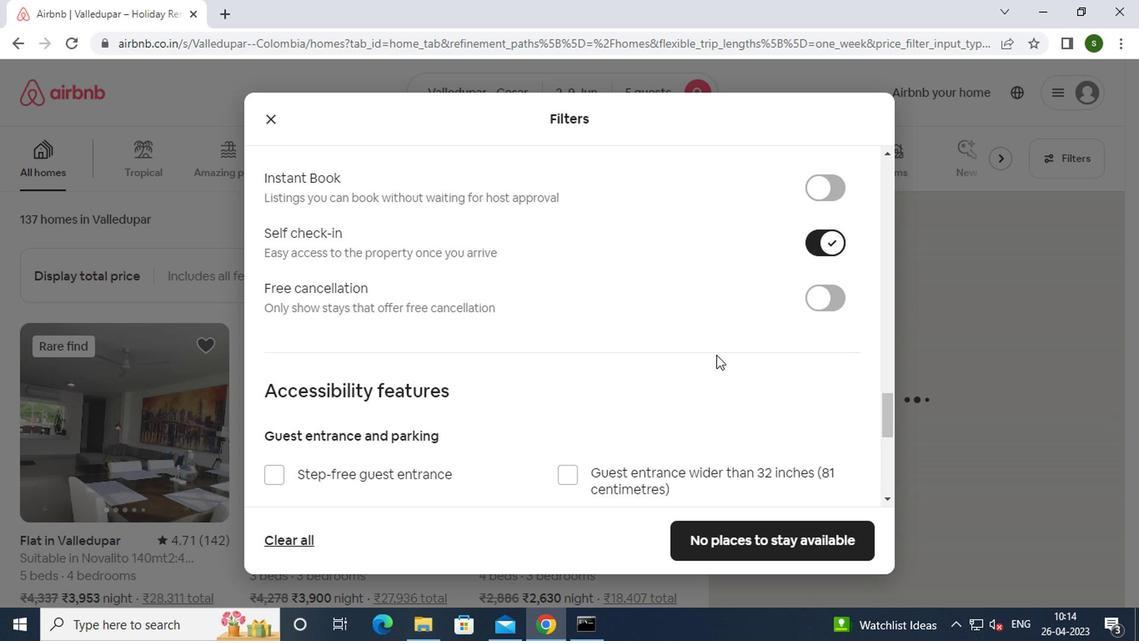 
Action: Mouse scrolled (712, 354) with delta (0, 0)
Screenshot: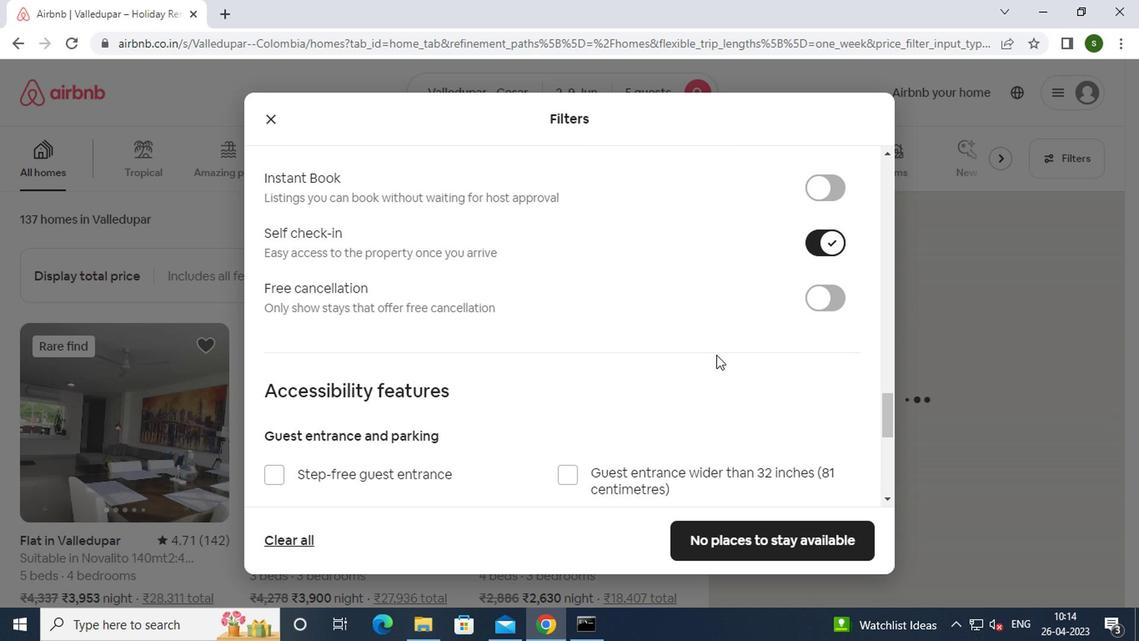 
Action: Mouse scrolled (712, 354) with delta (0, 0)
Screenshot: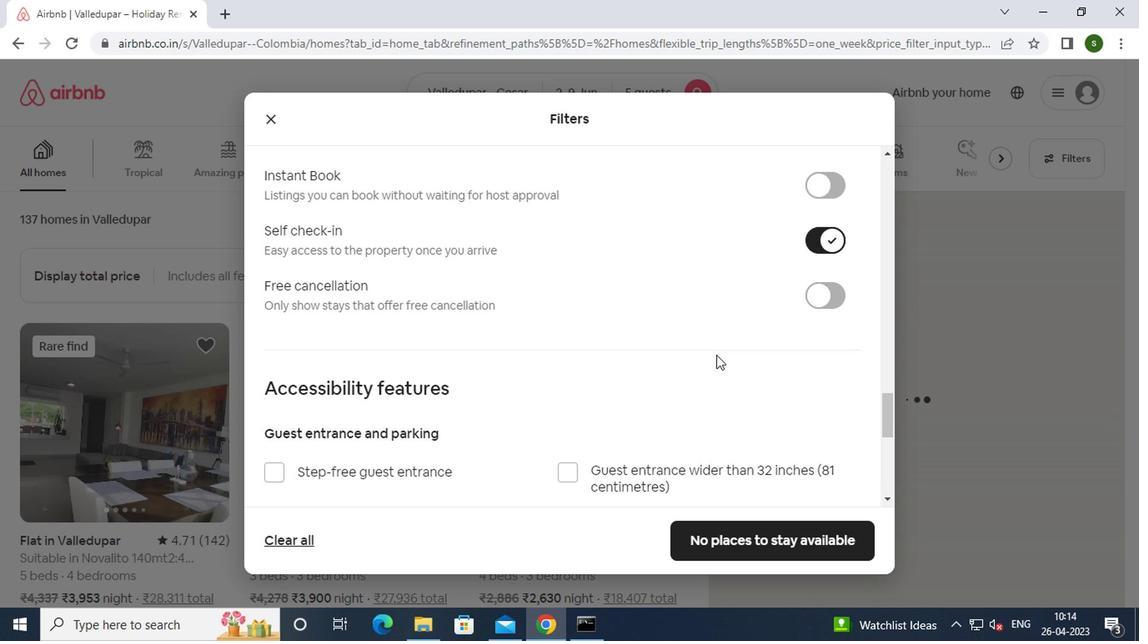 
Action: Mouse moved to (711, 355)
Screenshot: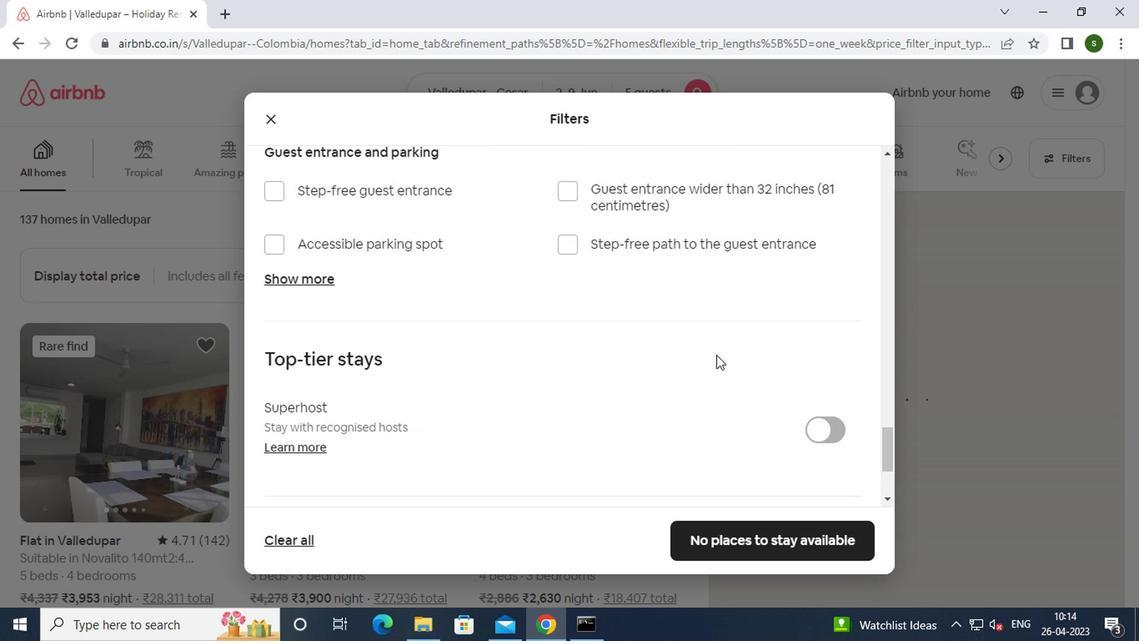 
Action: Mouse scrolled (711, 354) with delta (0, 0)
Screenshot: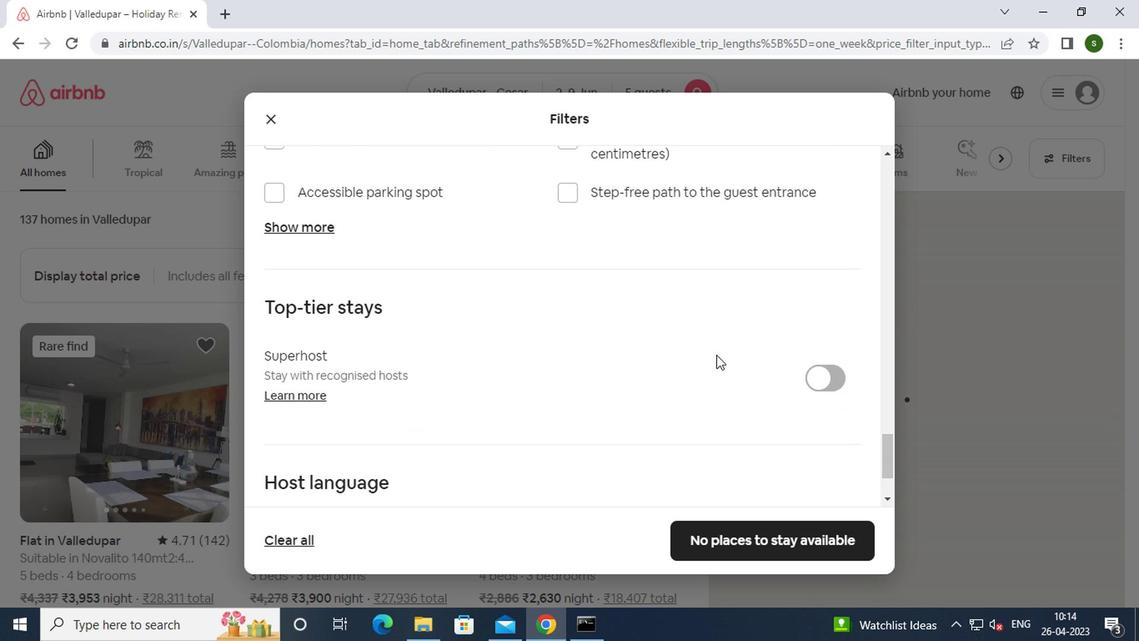 
Action: Mouse scrolled (711, 354) with delta (0, 0)
Screenshot: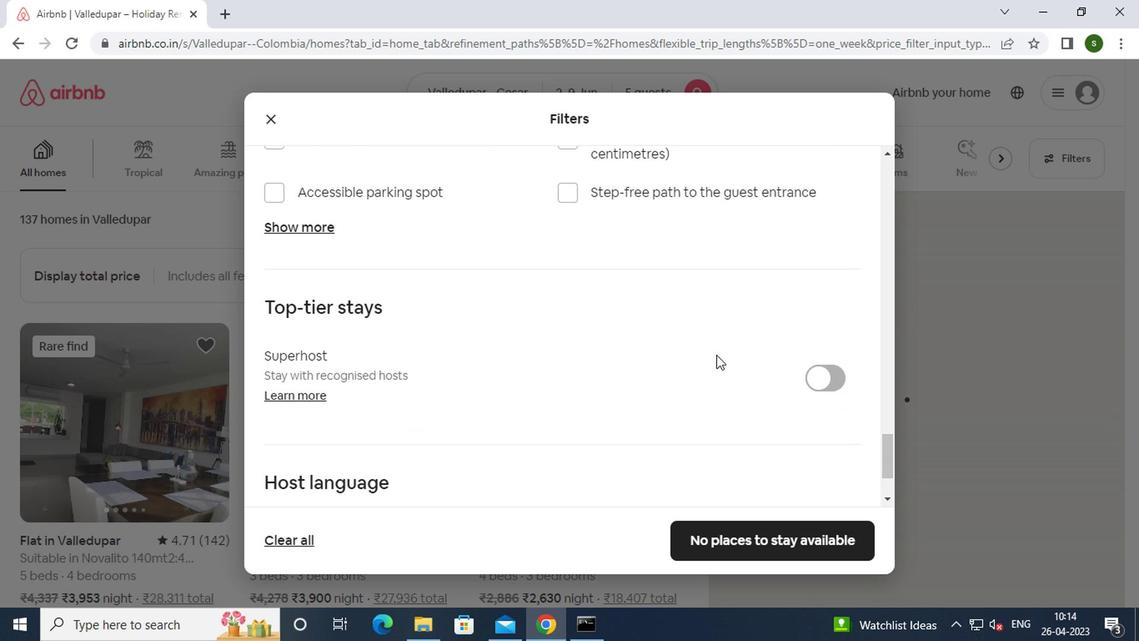 
Action: Mouse scrolled (711, 354) with delta (0, 0)
Screenshot: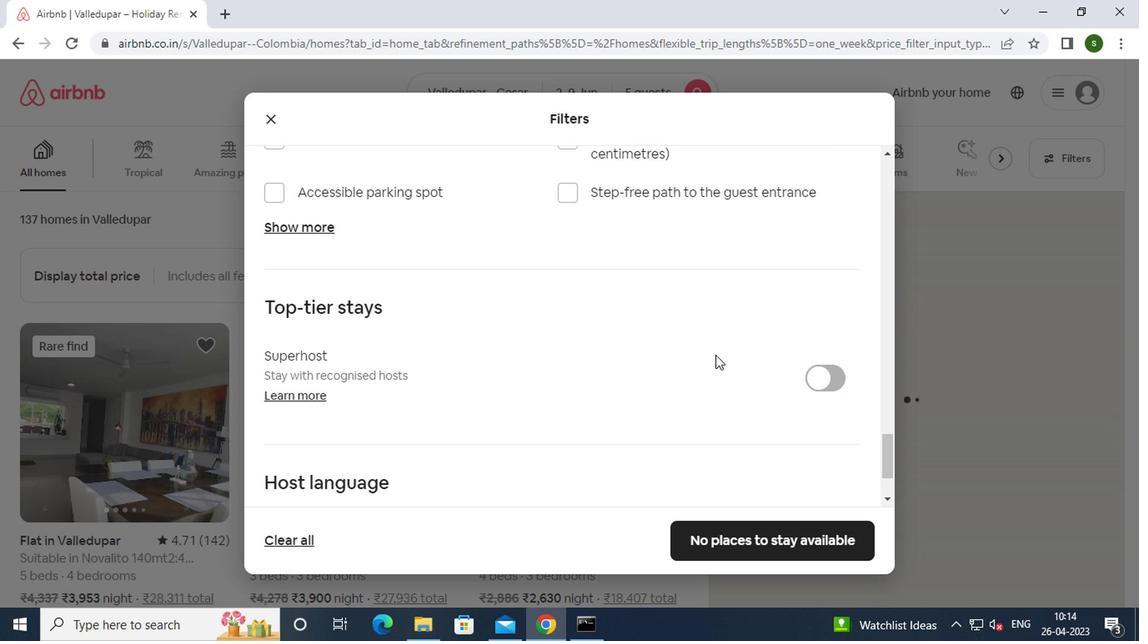 
Action: Mouse scrolled (711, 354) with delta (0, 0)
Screenshot: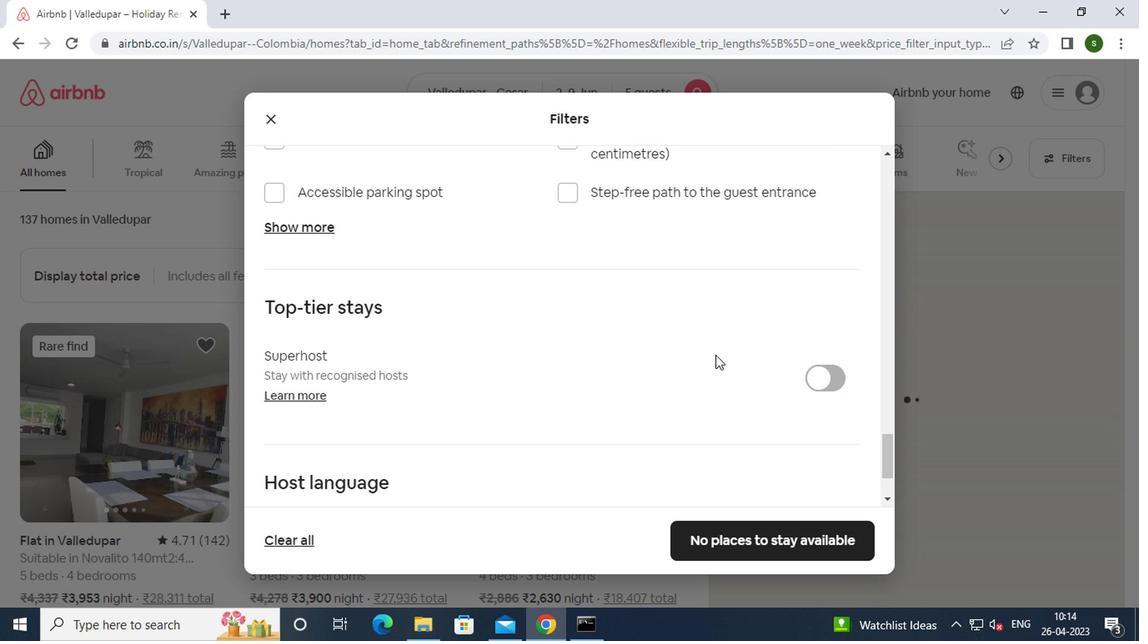 
Action: Mouse scrolled (711, 354) with delta (0, 0)
Screenshot: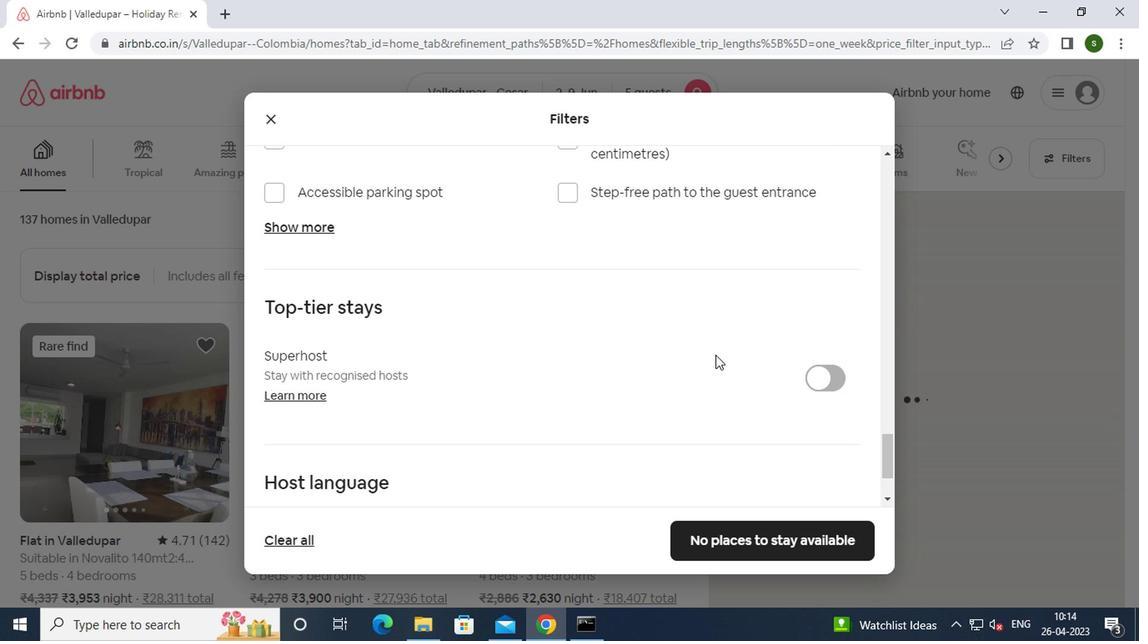 
Action: Mouse moved to (320, 422)
Screenshot: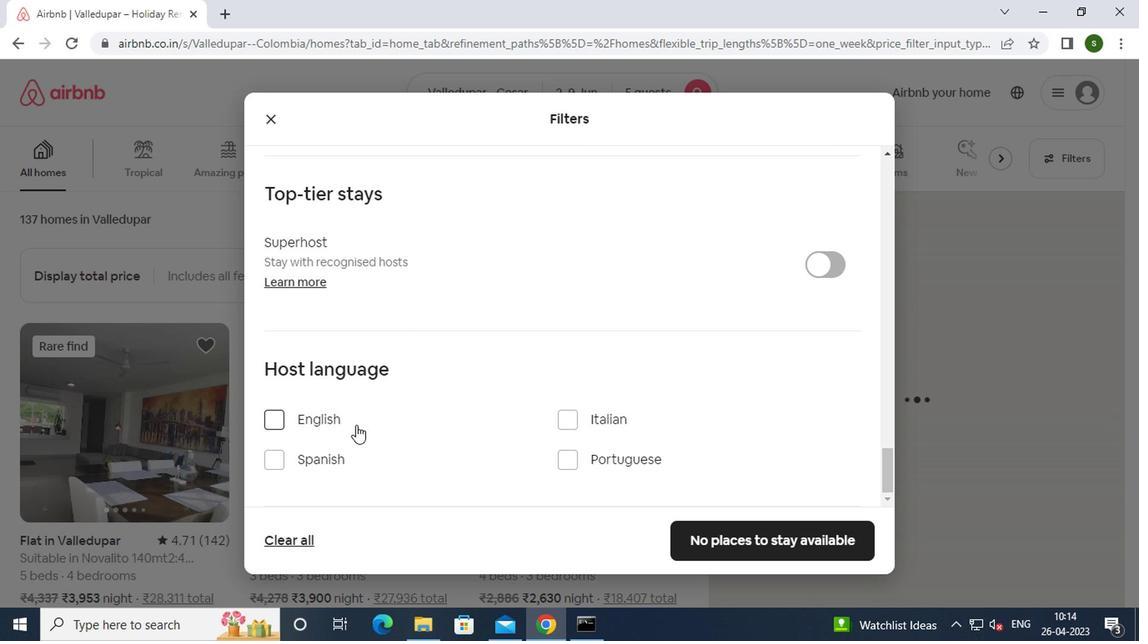 
Action: Mouse pressed left at (320, 422)
Screenshot: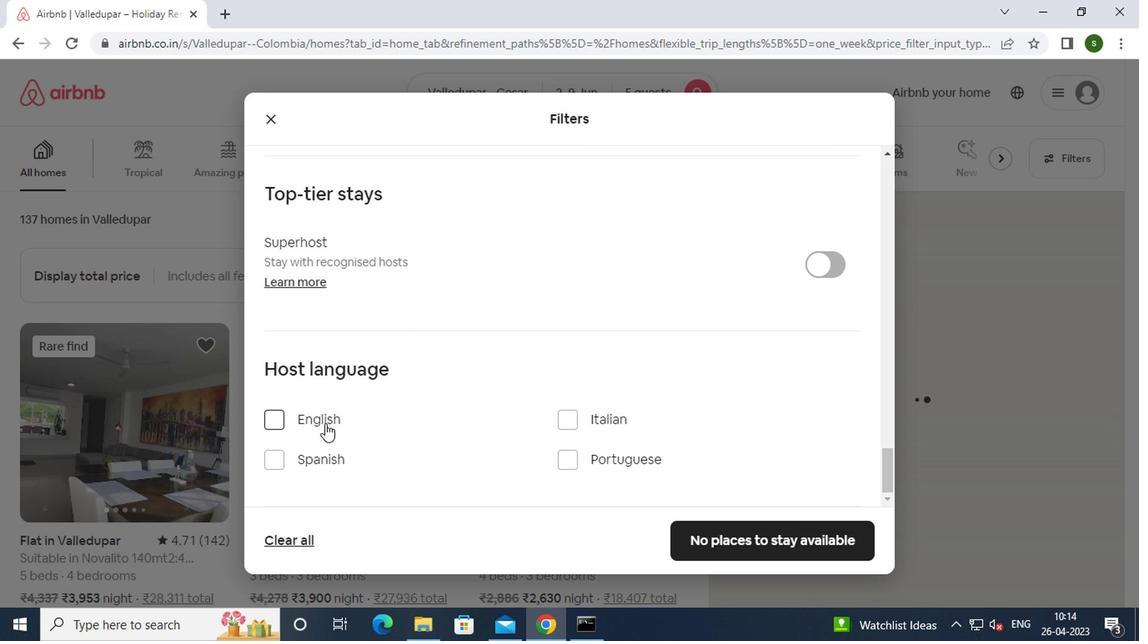 
Action: Mouse moved to (708, 533)
Screenshot: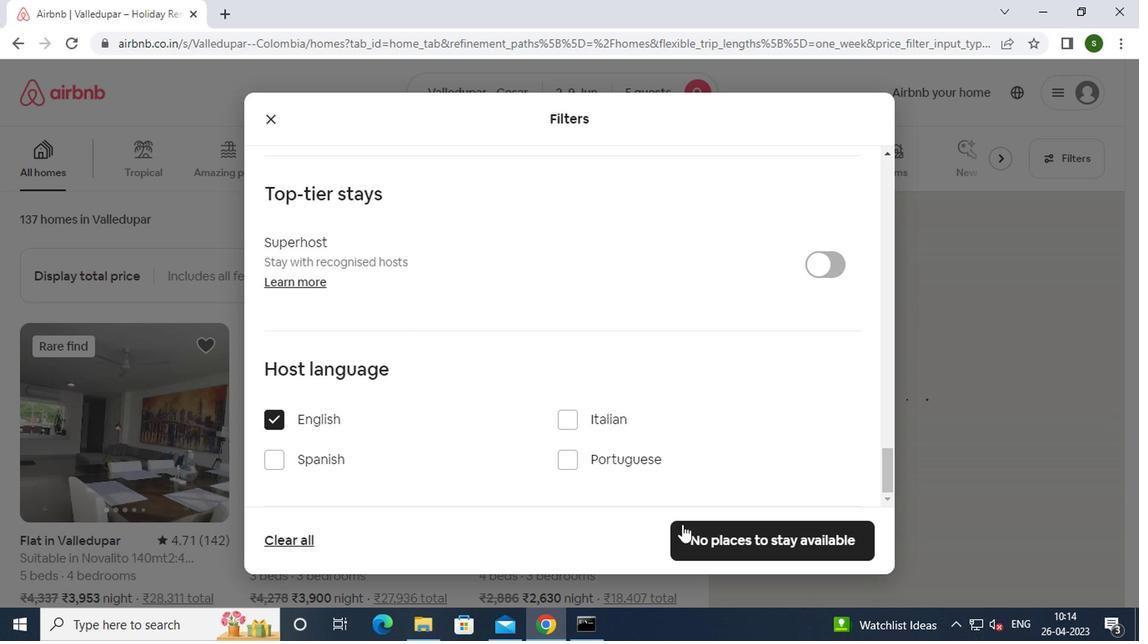 
Action: Mouse pressed left at (708, 533)
Screenshot: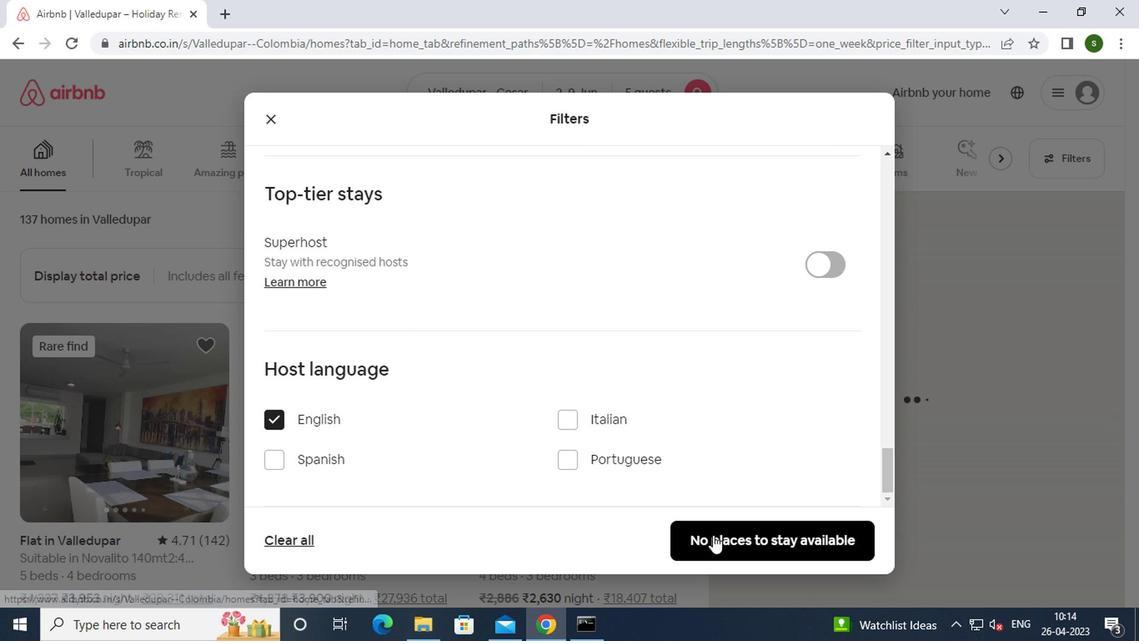 
